 Task: Look for space in Bojnūrd, Iran from 15th June, 2023 to 21st June, 2023 for 5 adults in price range Rs.14000 to Rs.25000. Place can be entire place with 3 bedrooms having 3 beds and 3 bathrooms. Property type can be house, flat, guest house. Booking option can be shelf check-in. Required host language is English.
Action: Mouse moved to (426, 63)
Screenshot: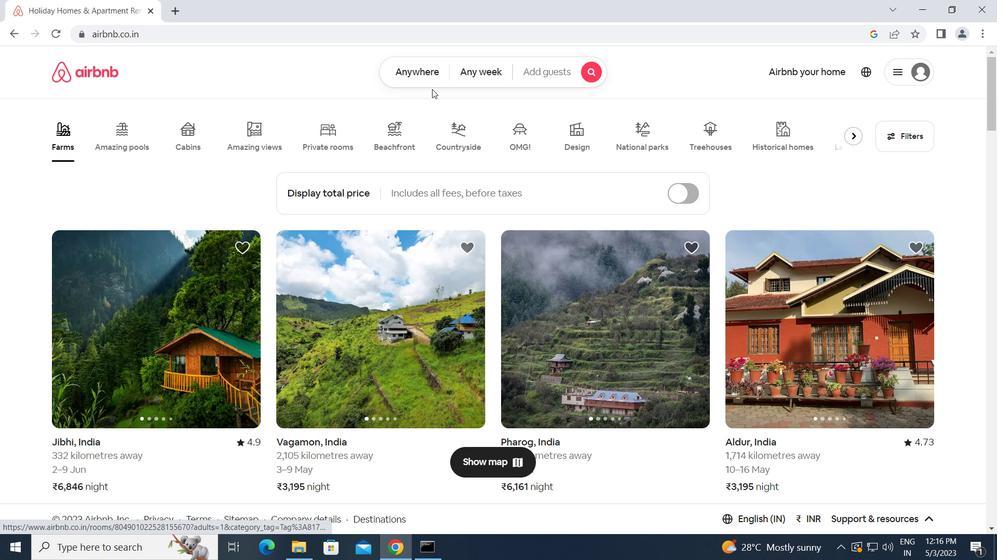 
Action: Mouse pressed left at (426, 63)
Screenshot: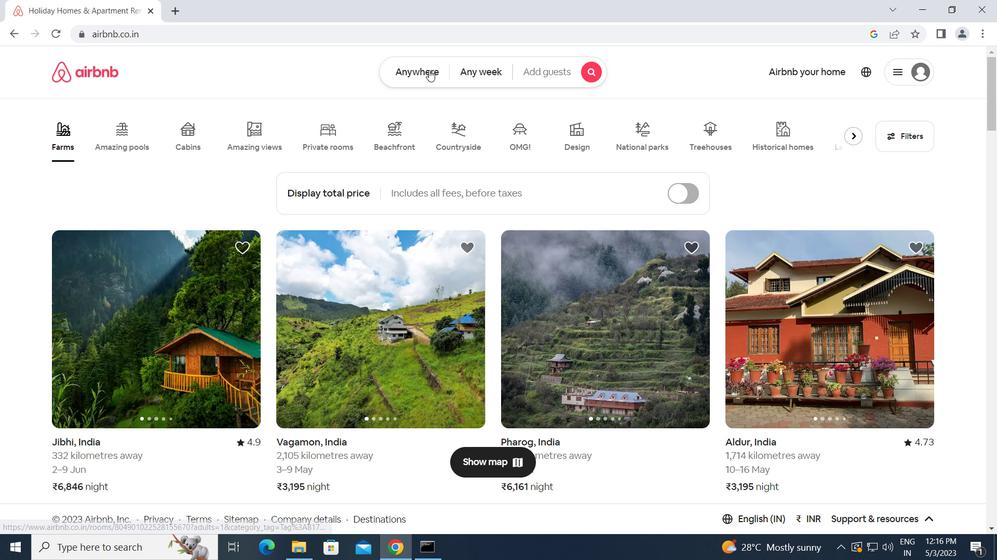 
Action: Mouse moved to (350, 109)
Screenshot: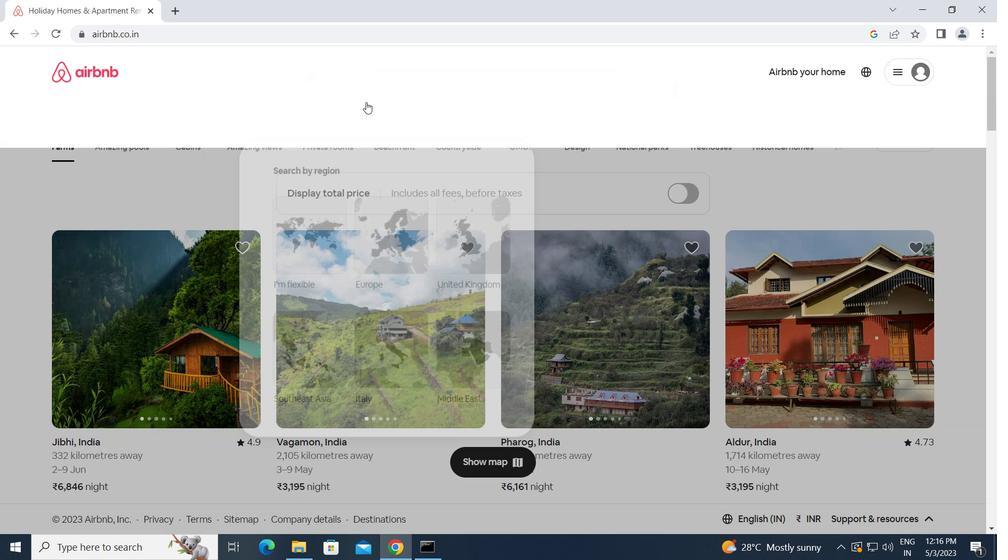 
Action: Mouse pressed left at (350, 109)
Screenshot: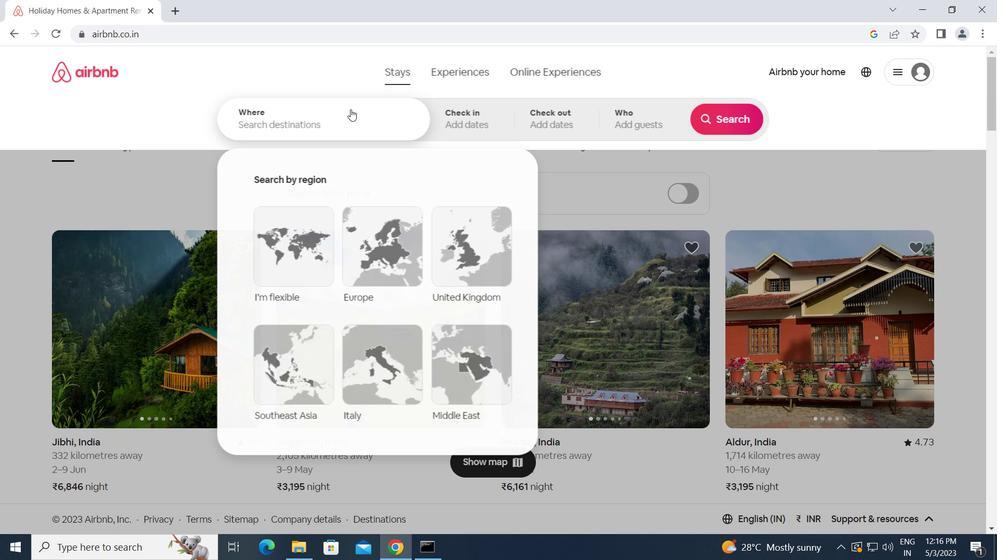 
Action: Key pressed b<Key.caps_lock>ojnurd,<Key.space><Key.caps_lock>i<Key.caps_lock>ran<Key.enter>
Screenshot: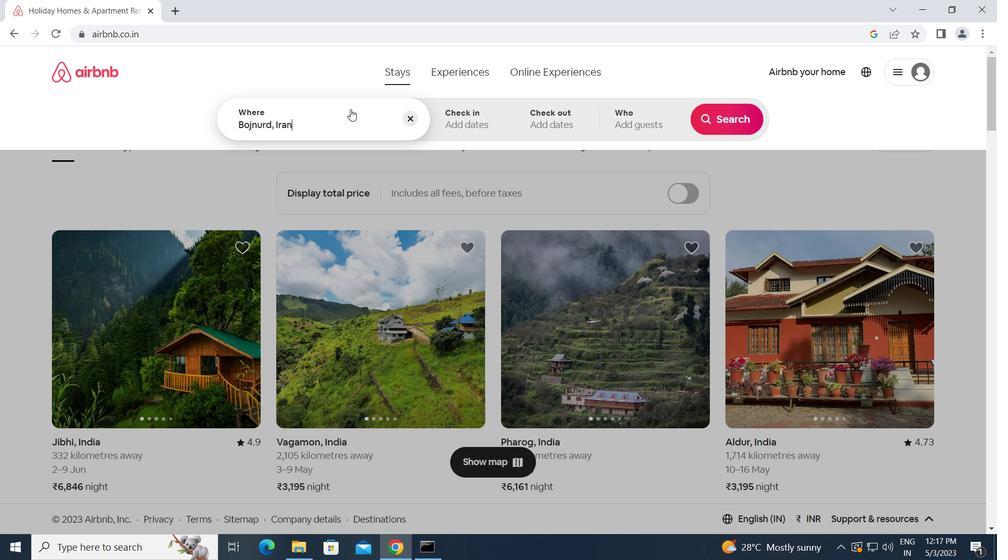 
Action: Mouse moved to (655, 345)
Screenshot: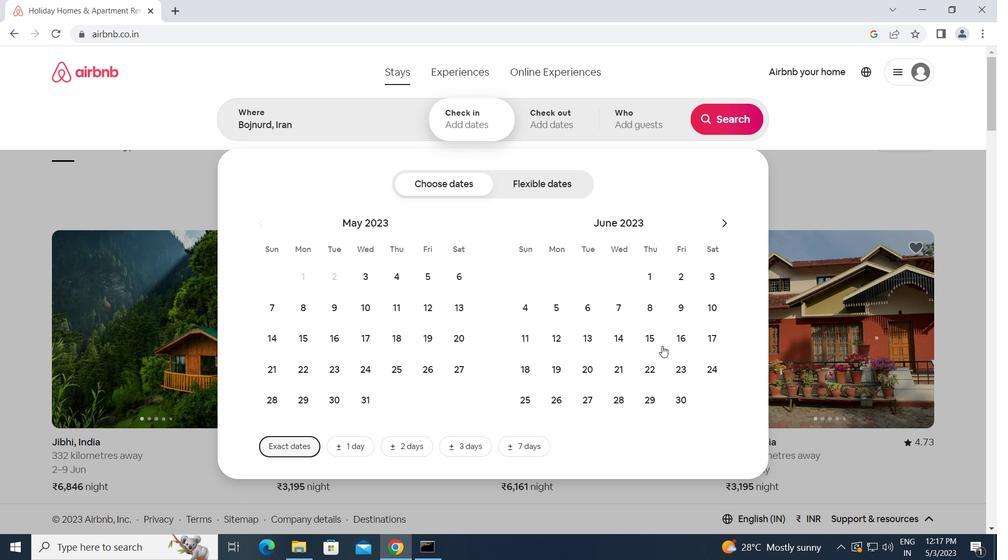 
Action: Mouse pressed left at (655, 345)
Screenshot: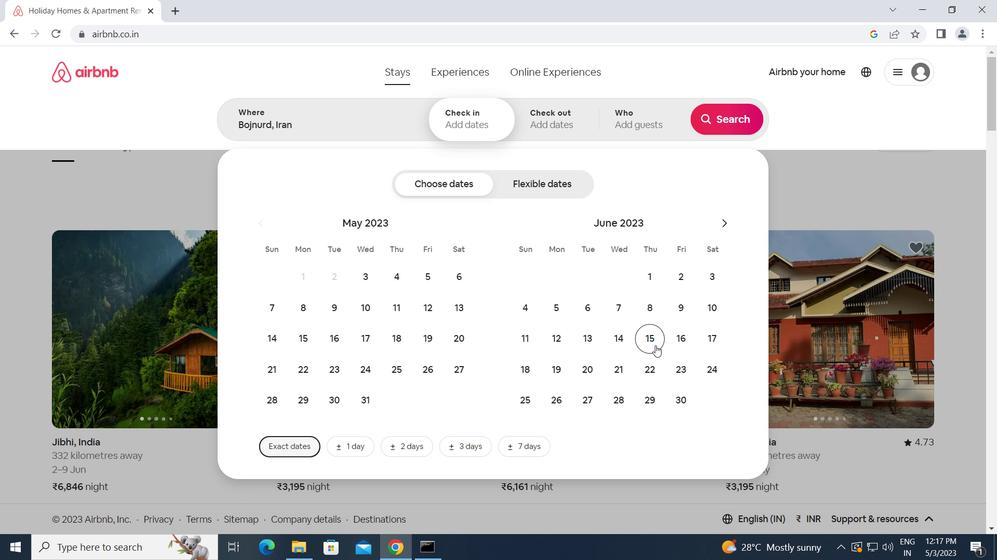 
Action: Mouse moved to (621, 374)
Screenshot: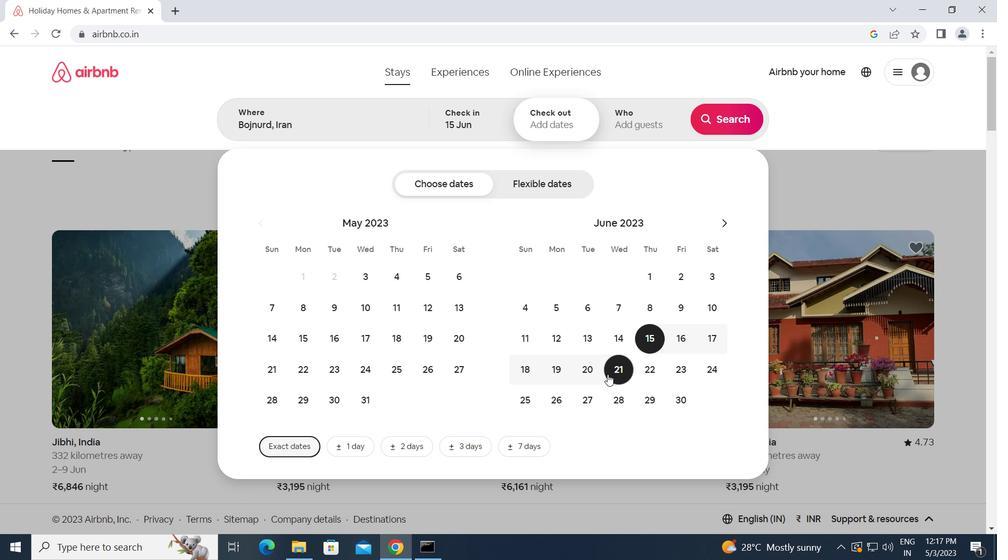 
Action: Mouse pressed left at (621, 374)
Screenshot: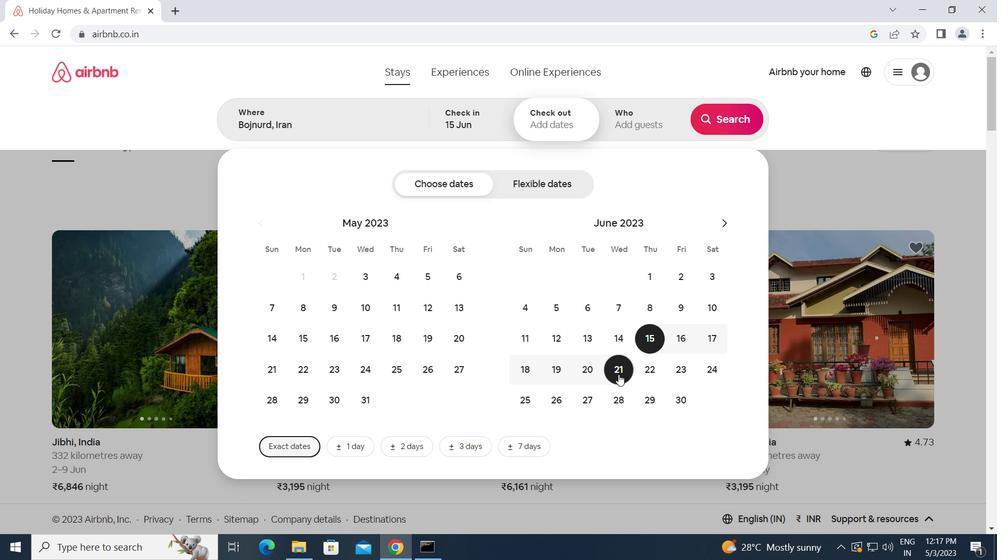 
Action: Mouse moved to (639, 121)
Screenshot: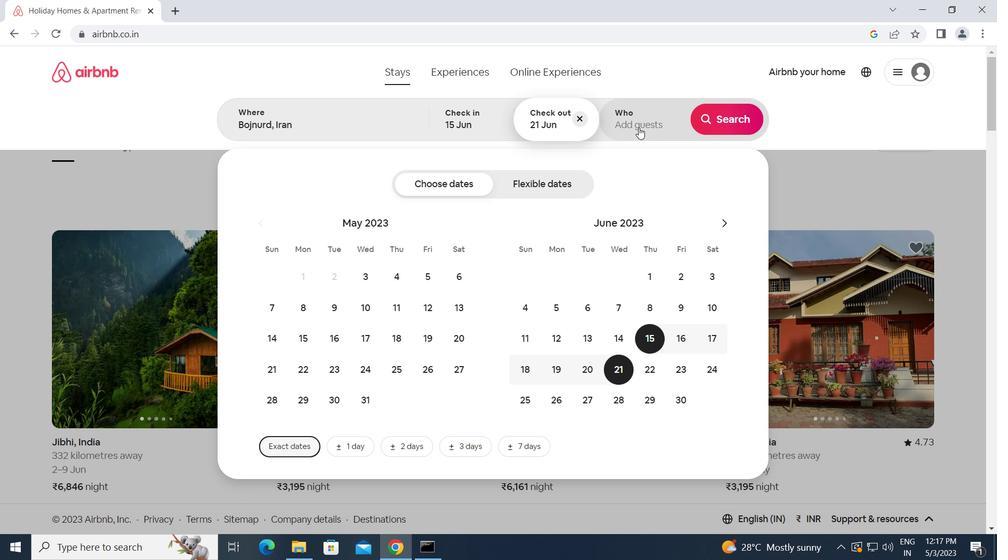 
Action: Mouse pressed left at (639, 121)
Screenshot: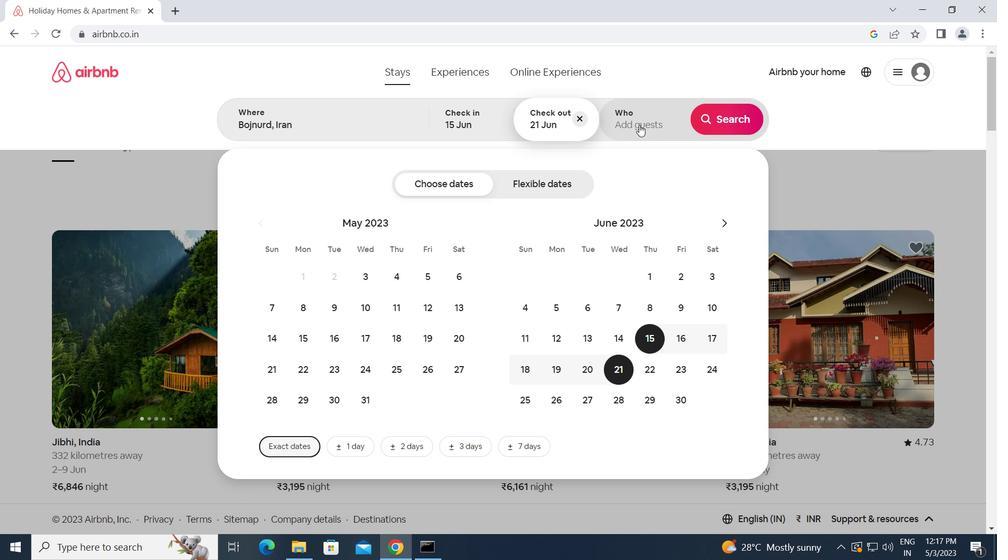 
Action: Mouse moved to (735, 184)
Screenshot: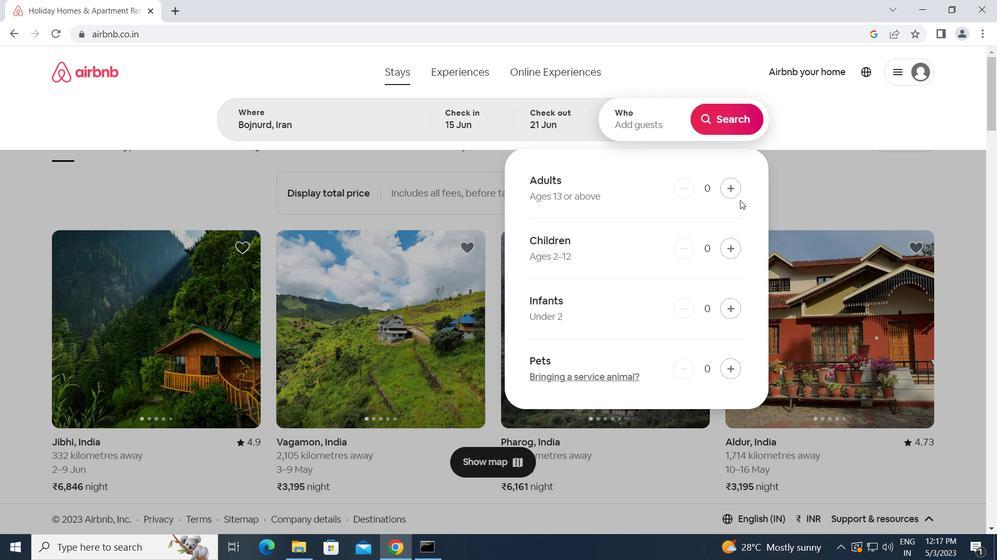 
Action: Mouse pressed left at (735, 184)
Screenshot: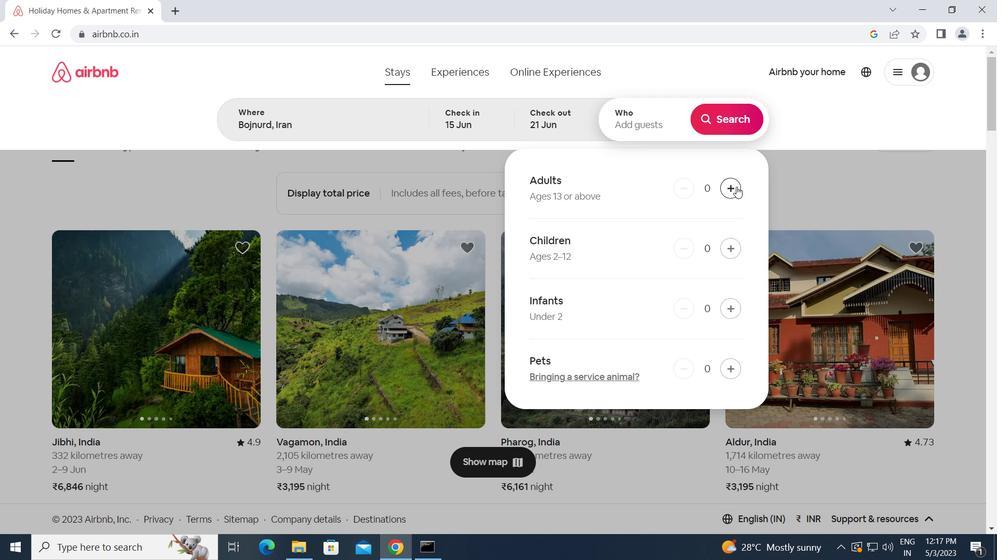 
Action: Mouse pressed left at (735, 184)
Screenshot: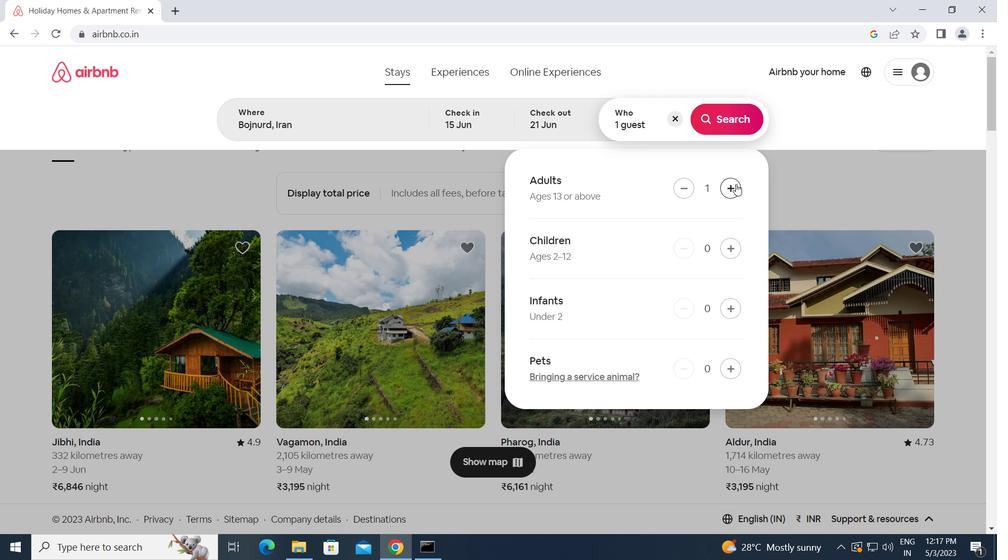 
Action: Mouse pressed left at (735, 184)
Screenshot: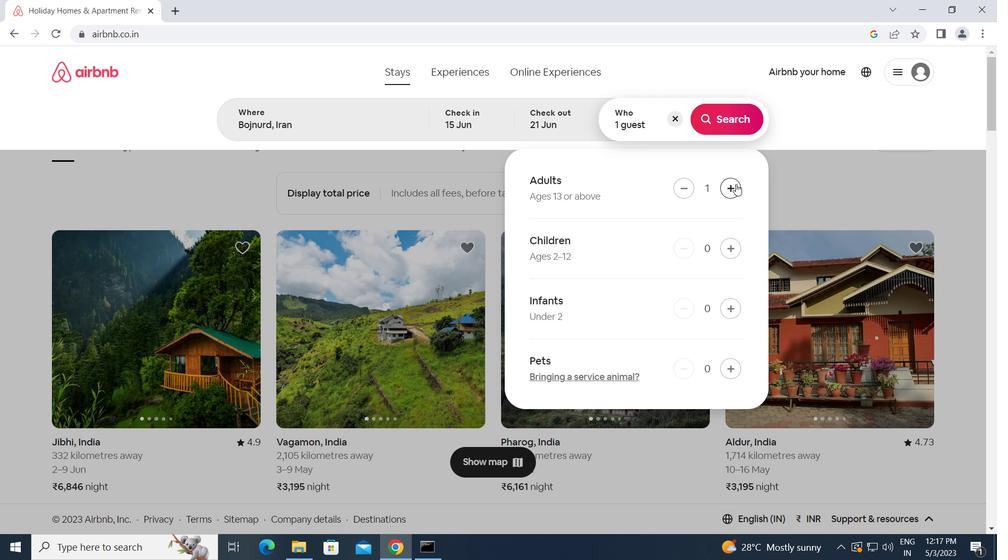 
Action: Mouse pressed left at (735, 184)
Screenshot: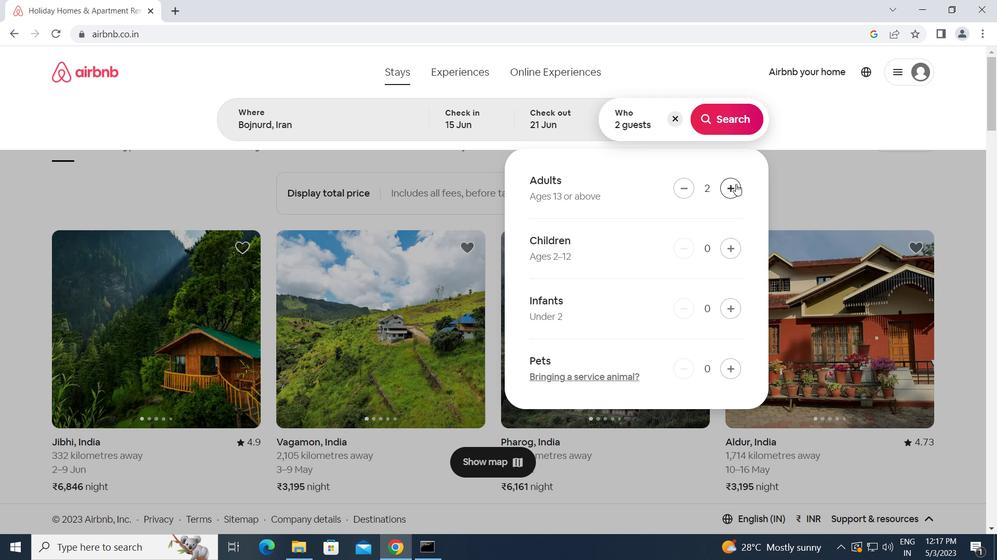 
Action: Mouse pressed left at (735, 184)
Screenshot: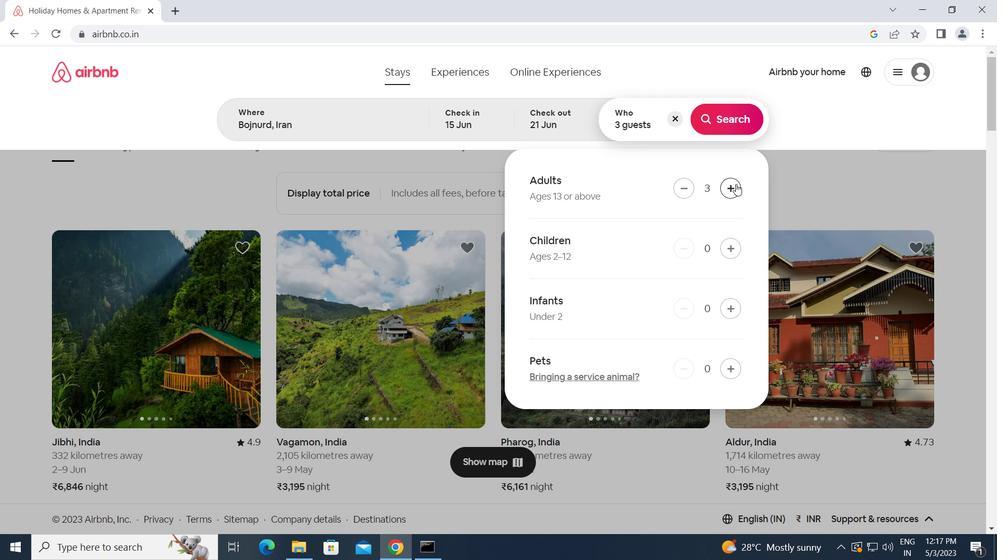 
Action: Mouse moved to (724, 125)
Screenshot: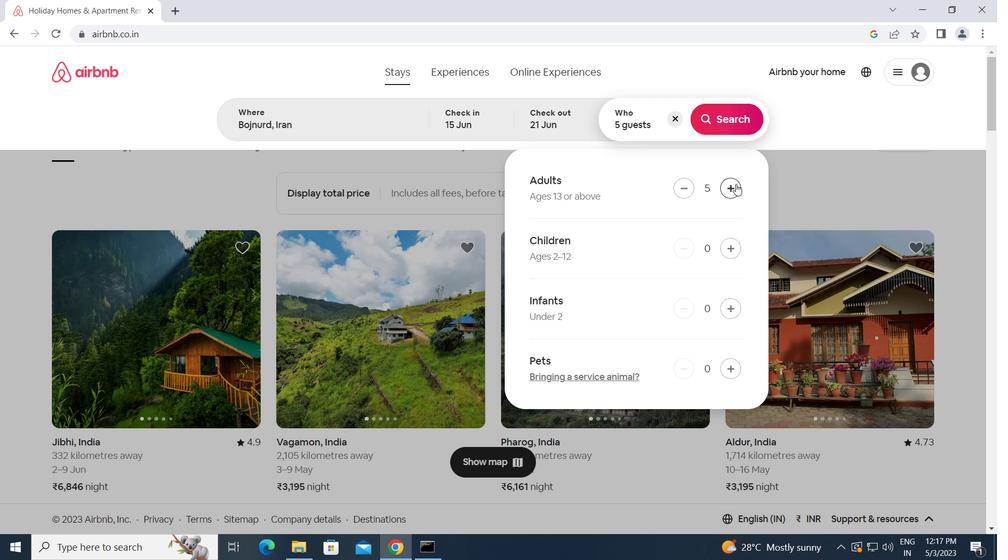 
Action: Mouse pressed left at (724, 125)
Screenshot: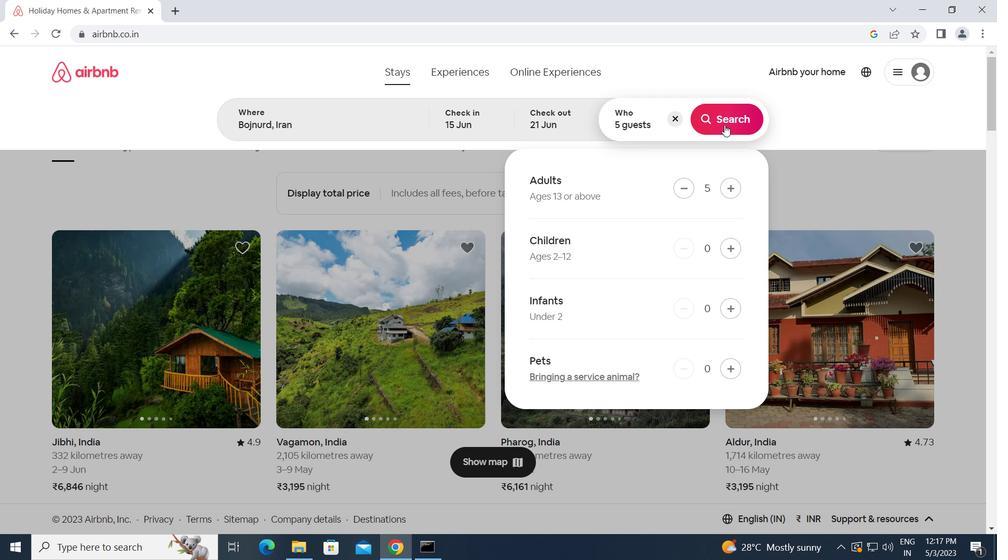
Action: Mouse moved to (948, 115)
Screenshot: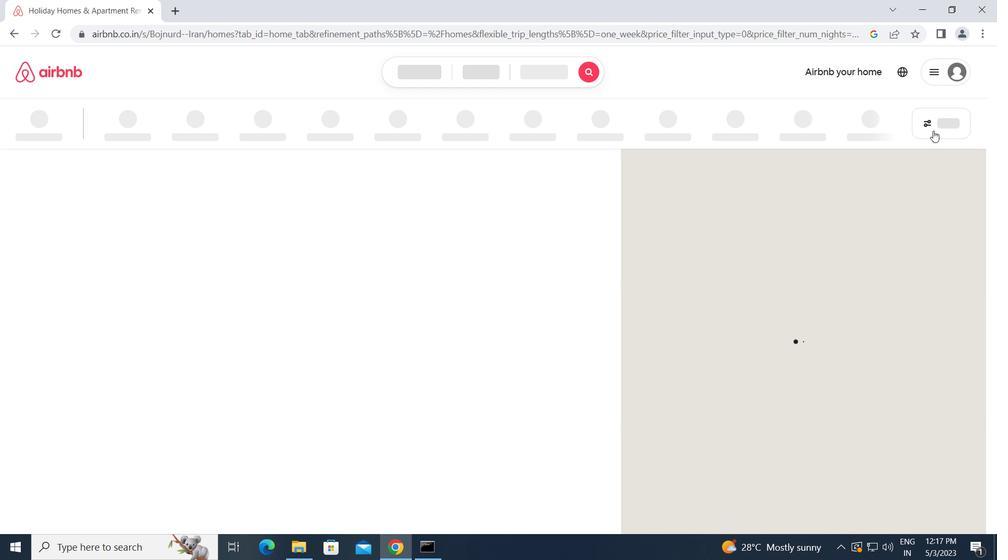 
Action: Mouse pressed left at (948, 115)
Screenshot: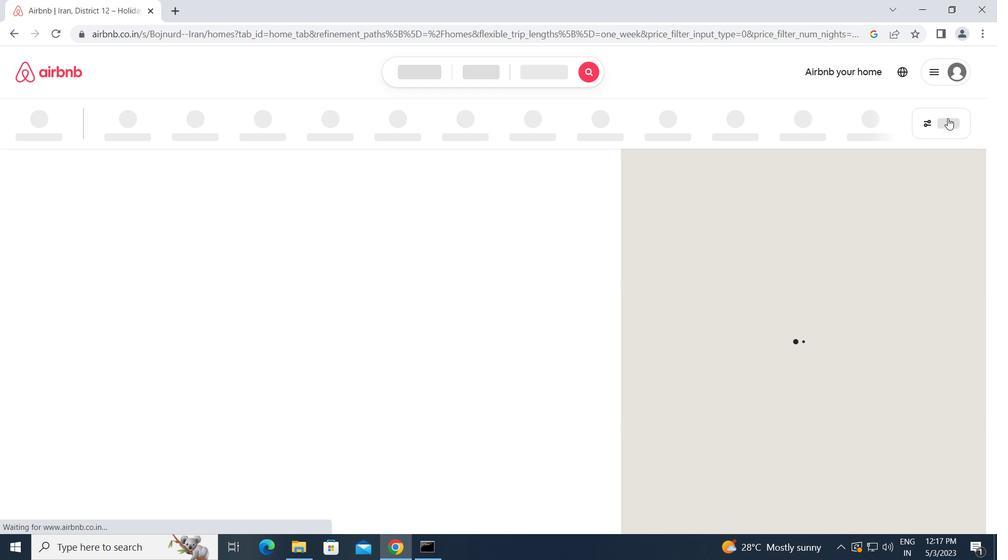 
Action: Mouse moved to (328, 208)
Screenshot: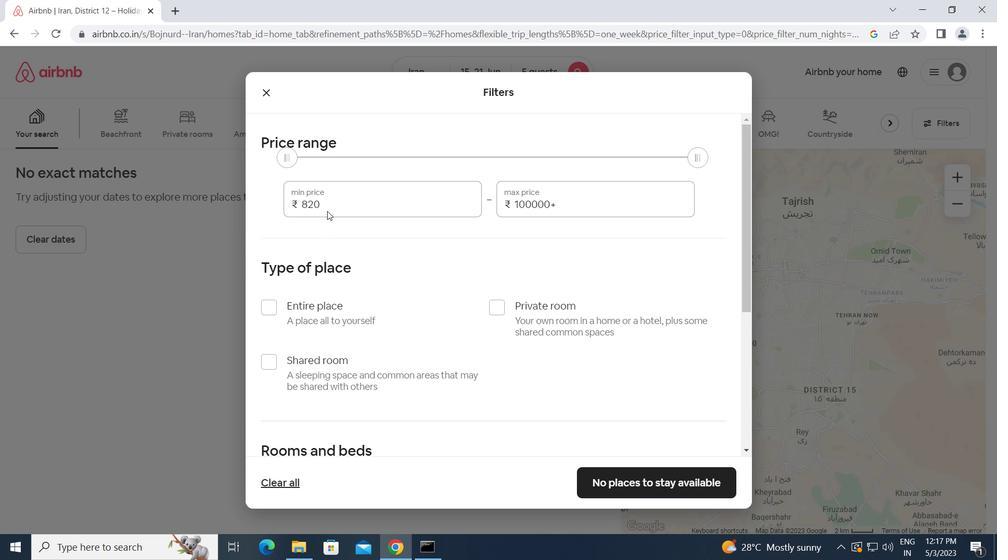 
Action: Mouse pressed left at (328, 208)
Screenshot: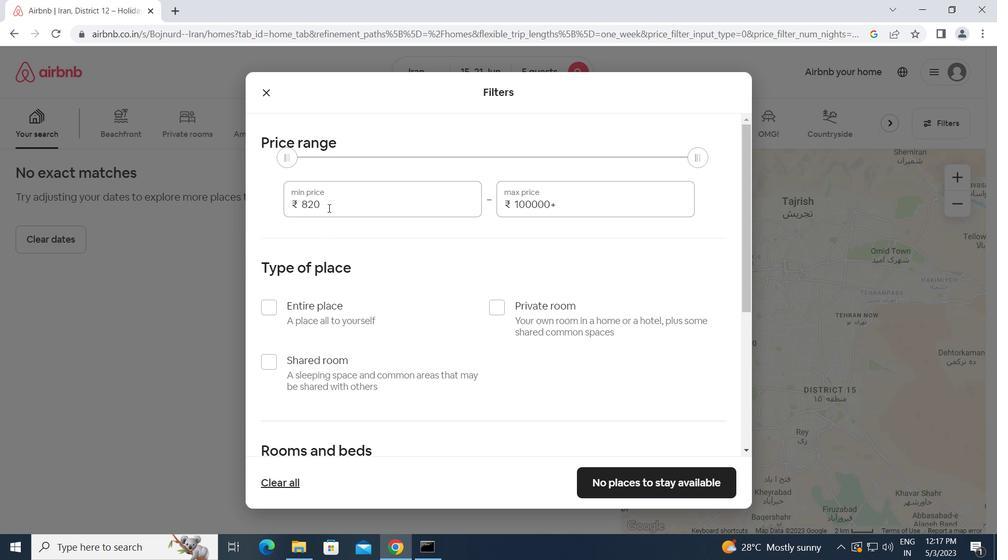
Action: Mouse moved to (258, 206)
Screenshot: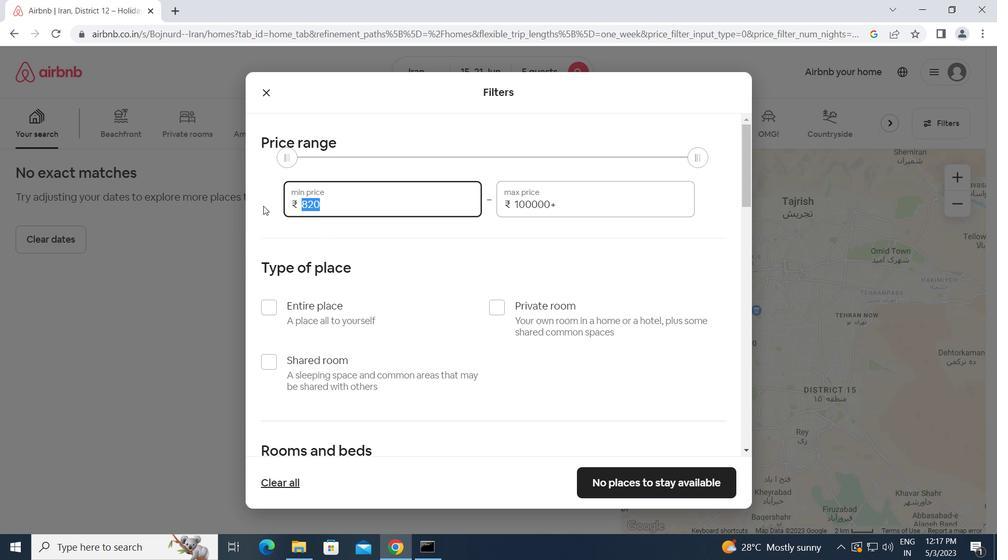 
Action: Key pressed 14000<Key.tab>25000
Screenshot: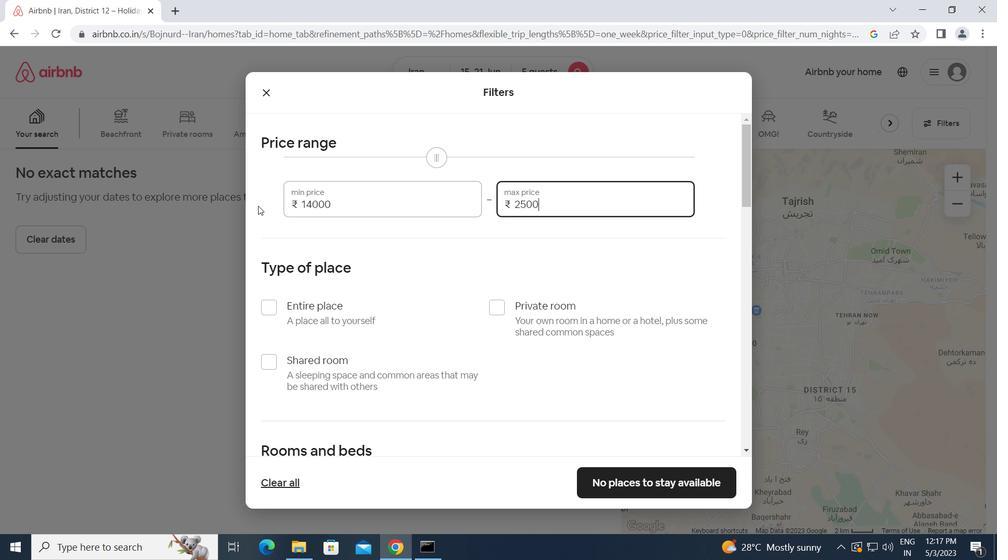 
Action: Mouse moved to (269, 309)
Screenshot: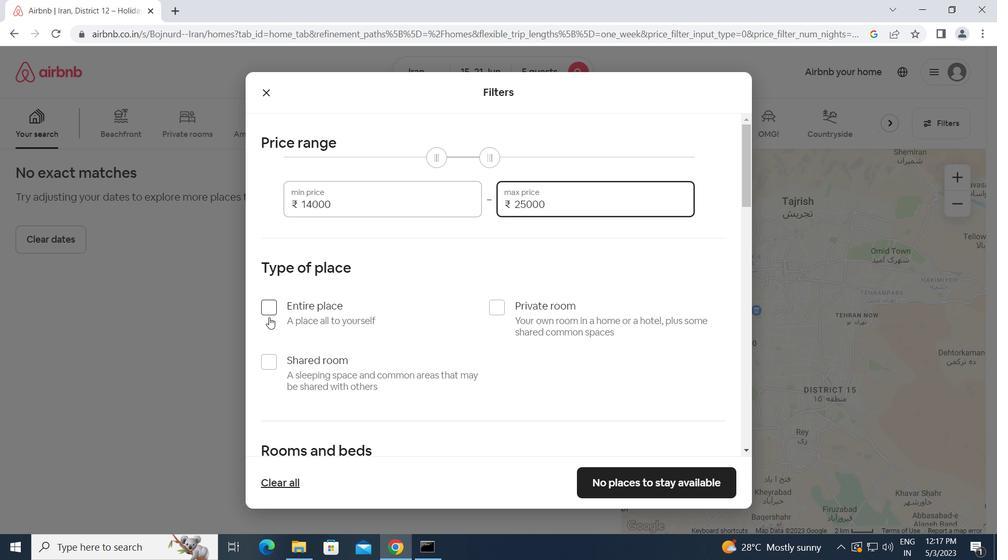 
Action: Mouse pressed left at (269, 309)
Screenshot: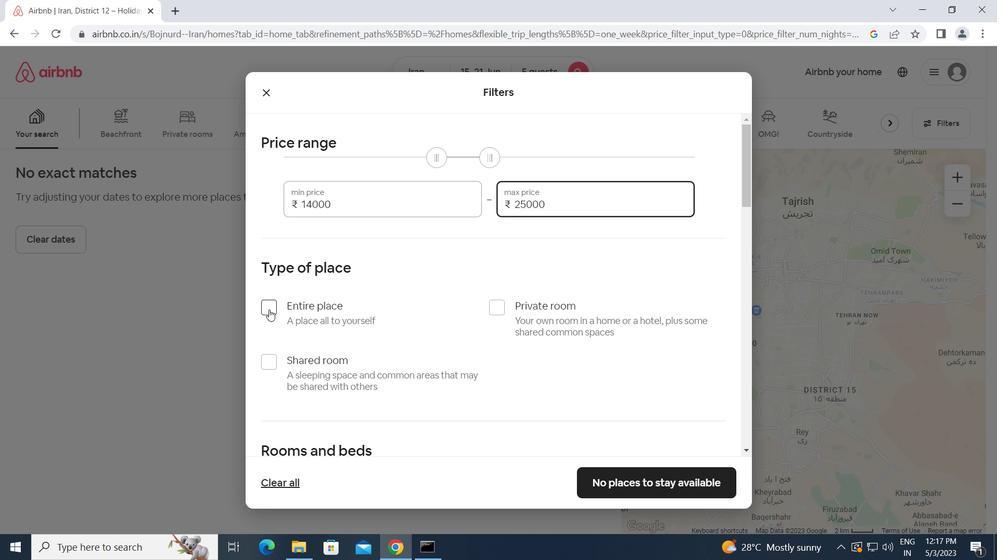 
Action: Mouse moved to (348, 321)
Screenshot: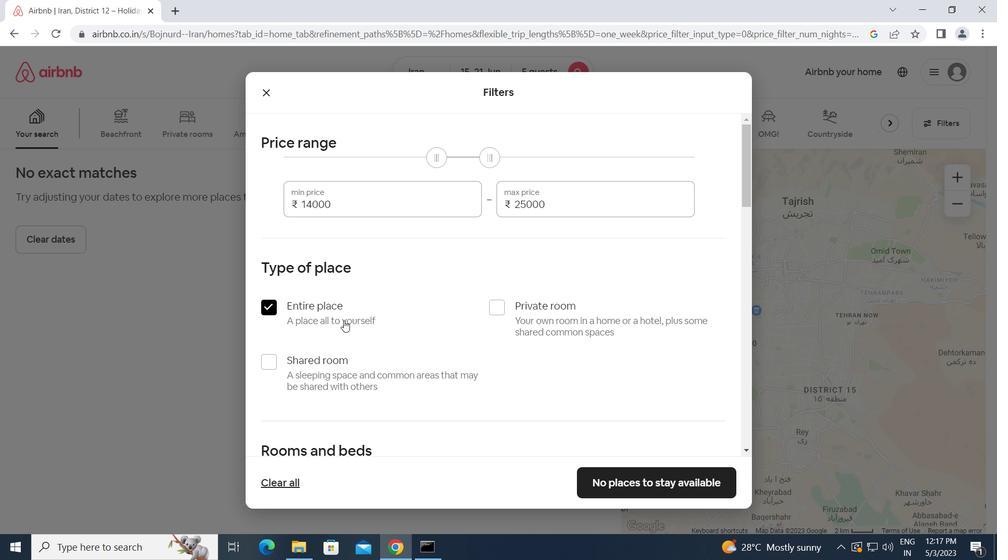 
Action: Mouse scrolled (348, 321) with delta (0, 0)
Screenshot: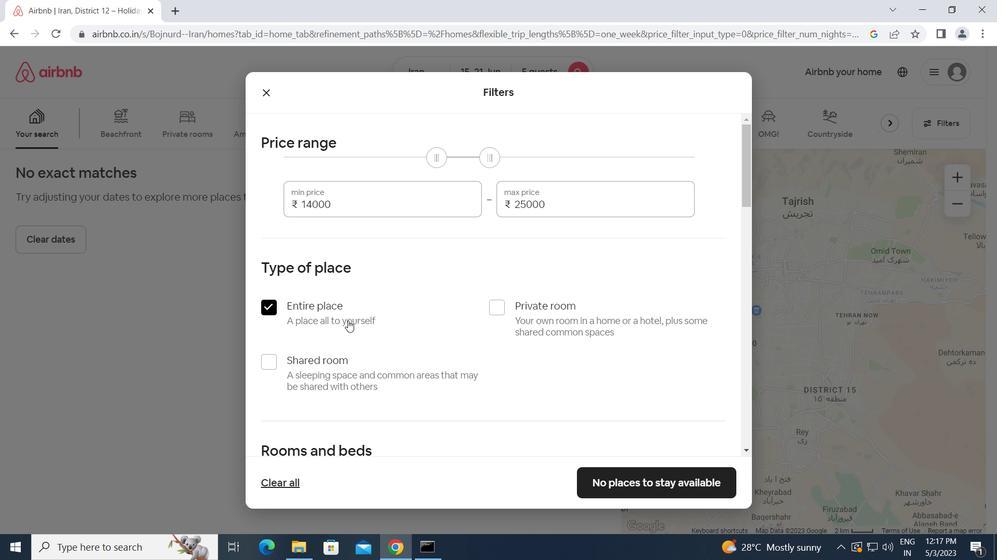 
Action: Mouse scrolled (348, 321) with delta (0, 0)
Screenshot: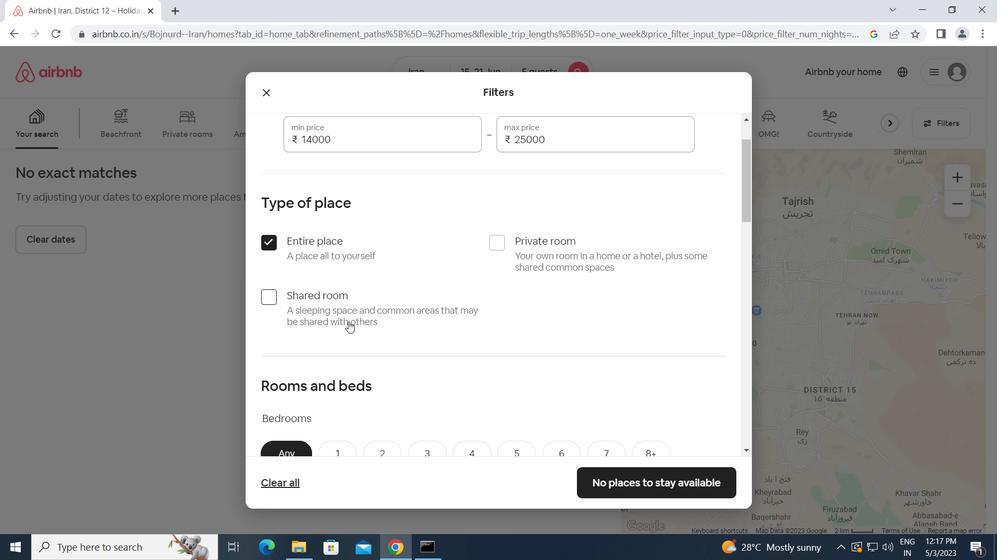 
Action: Mouse scrolled (348, 321) with delta (0, 0)
Screenshot: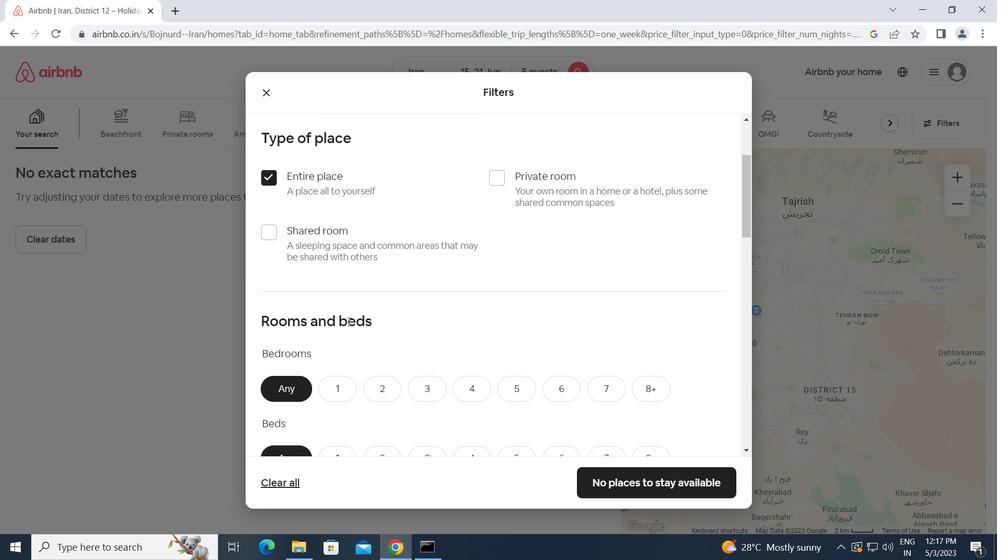 
Action: Mouse moved to (358, 324)
Screenshot: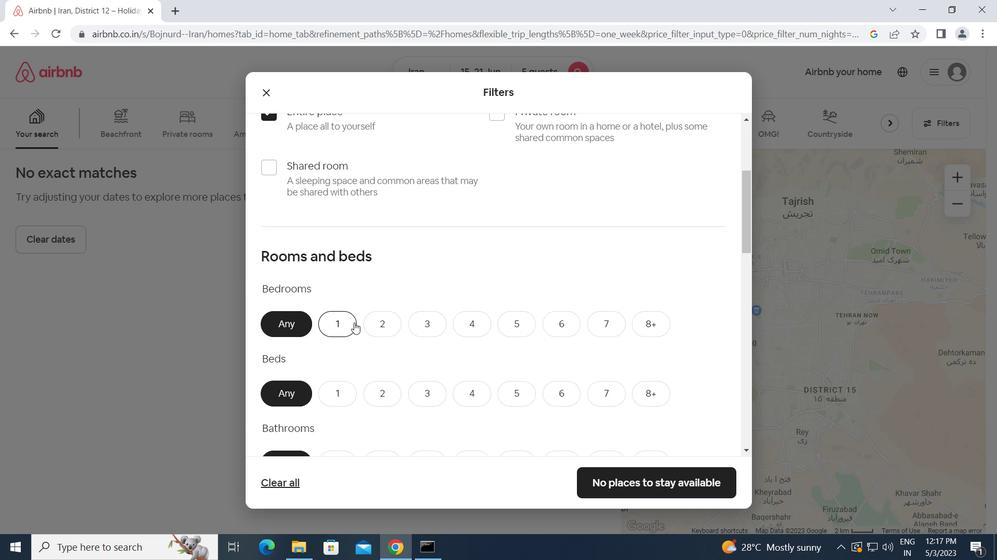 
Action: Mouse scrolled (358, 324) with delta (0, 0)
Screenshot: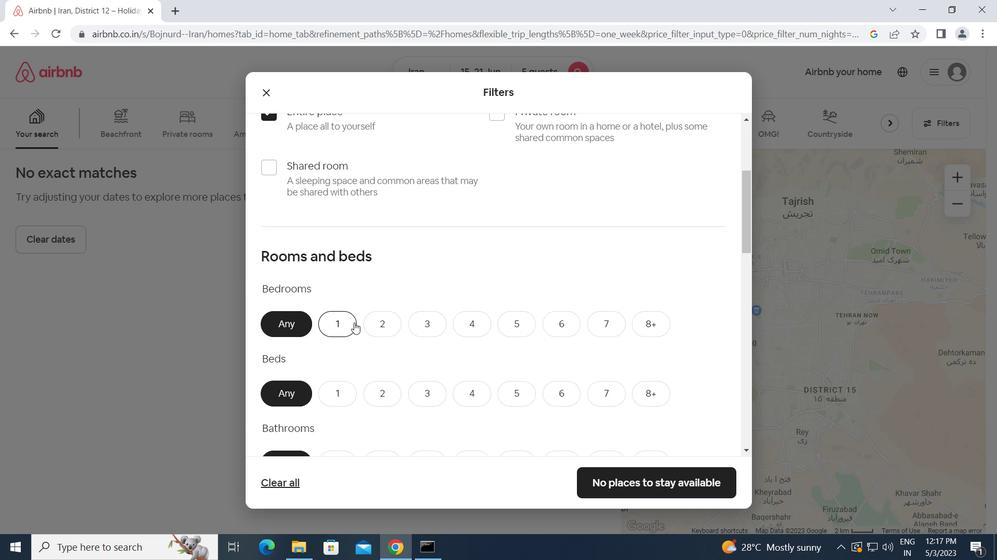
Action: Mouse scrolled (358, 323) with delta (0, 0)
Screenshot: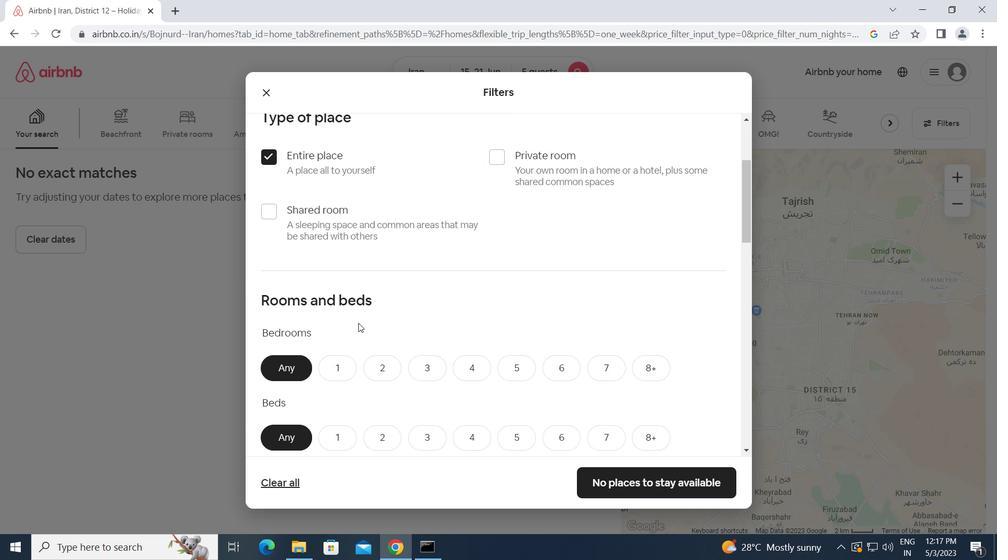 
Action: Mouse scrolled (358, 323) with delta (0, 0)
Screenshot: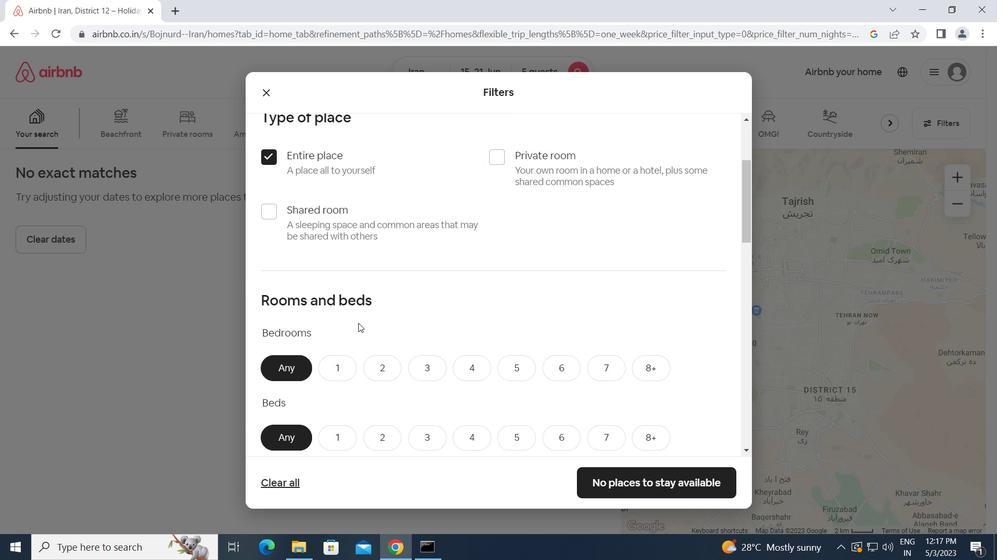 
Action: Mouse moved to (428, 270)
Screenshot: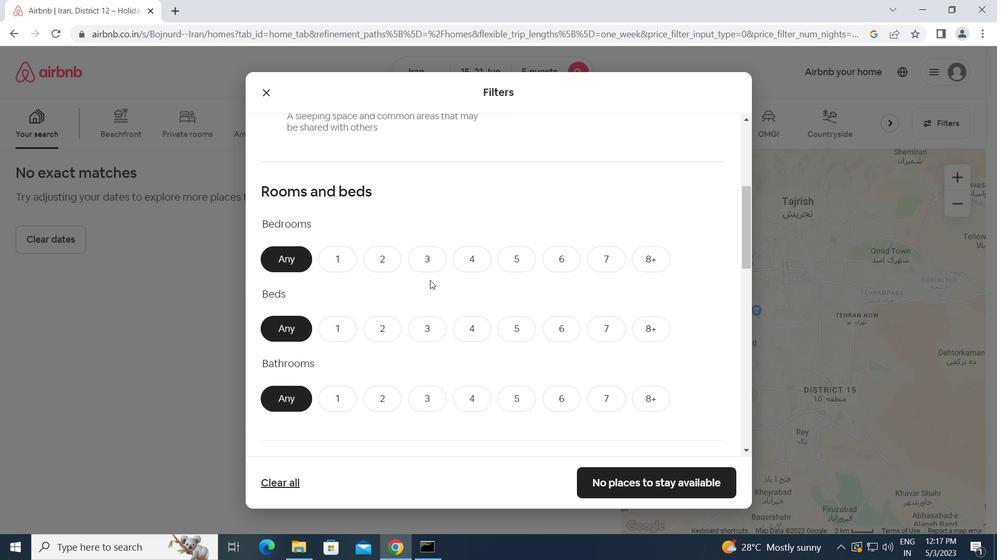 
Action: Mouse pressed left at (428, 270)
Screenshot: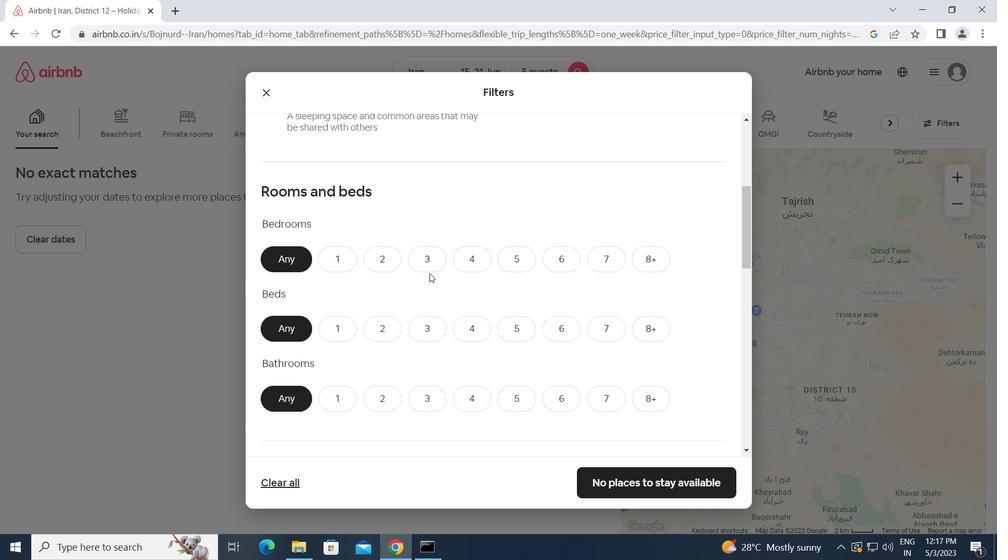 
Action: Mouse moved to (432, 328)
Screenshot: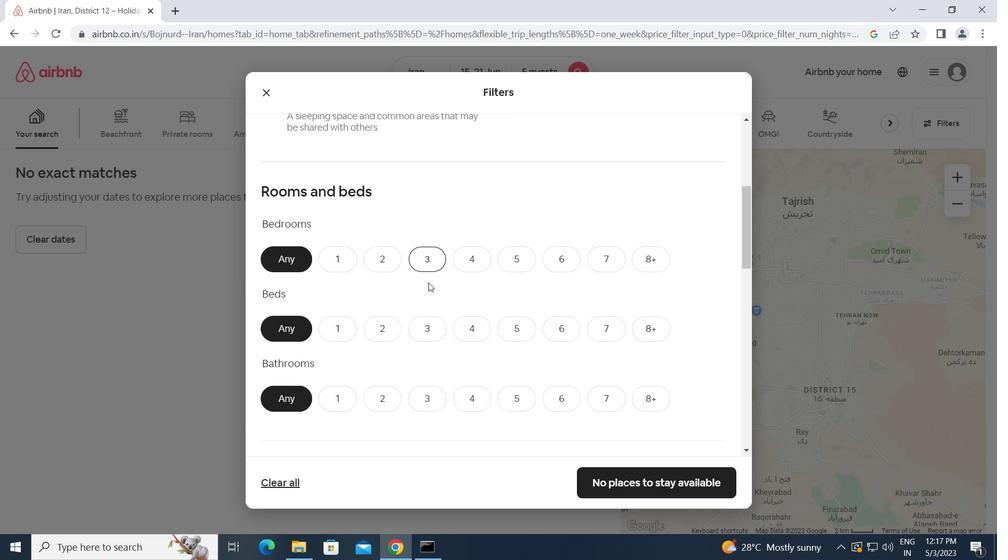 
Action: Mouse pressed left at (432, 328)
Screenshot: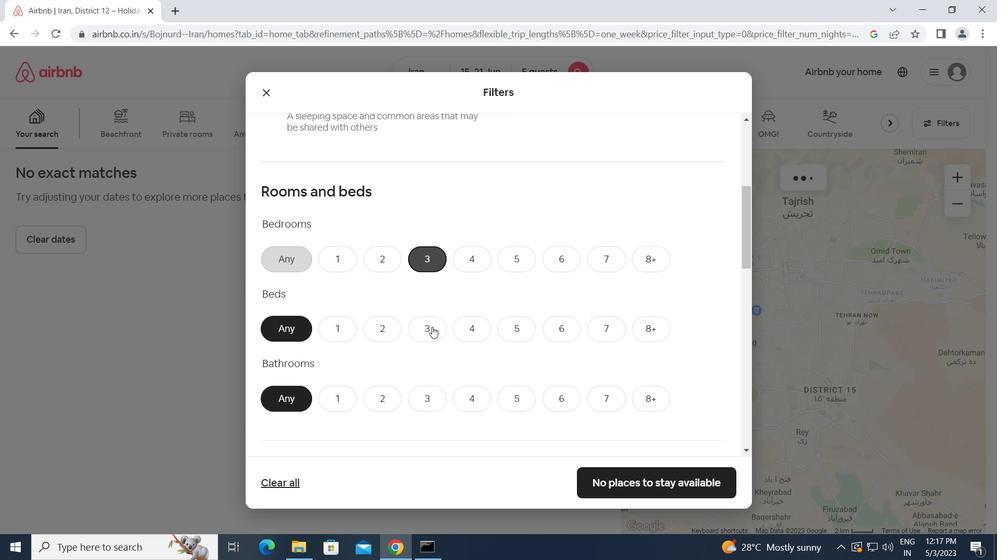 
Action: Mouse moved to (425, 394)
Screenshot: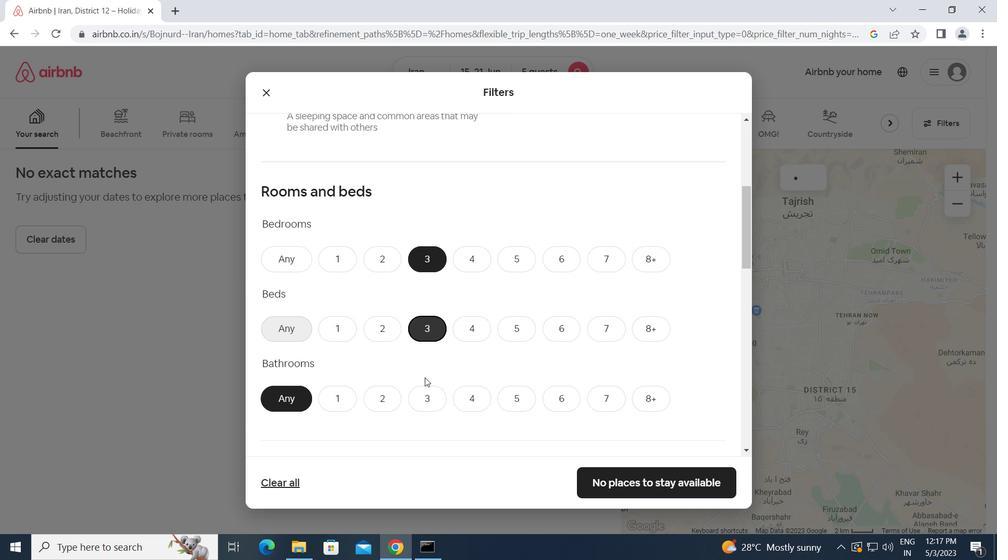 
Action: Mouse pressed left at (425, 394)
Screenshot: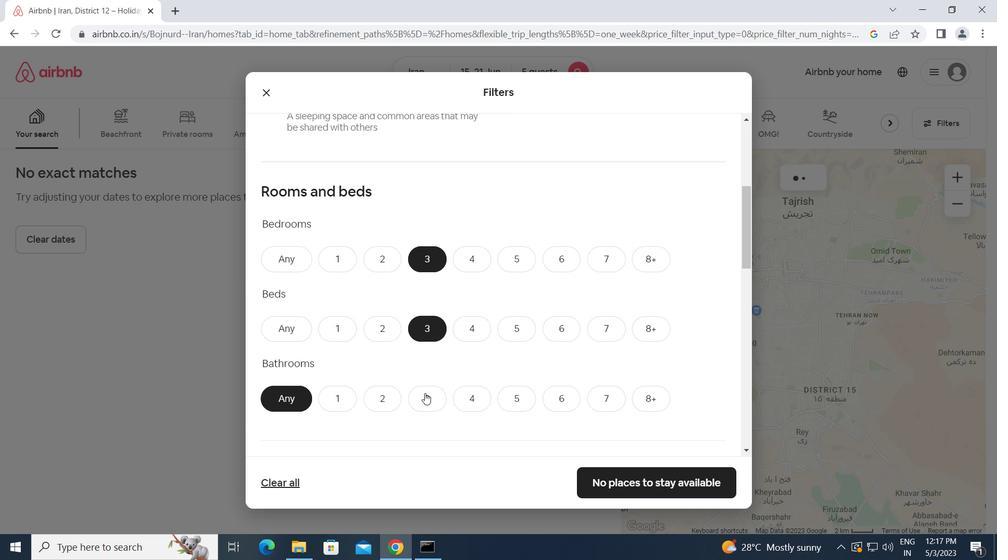 
Action: Mouse moved to (427, 407)
Screenshot: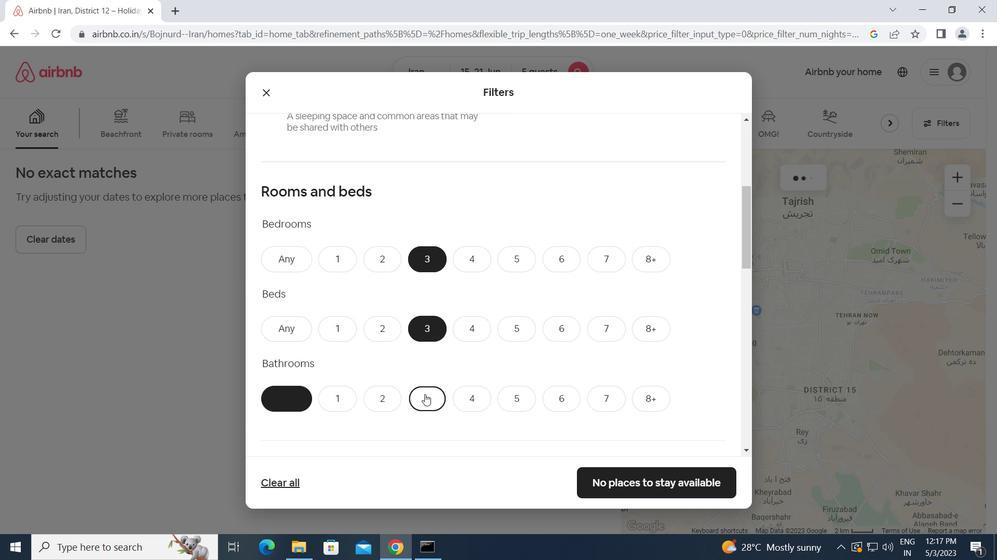 
Action: Mouse scrolled (427, 407) with delta (0, 0)
Screenshot: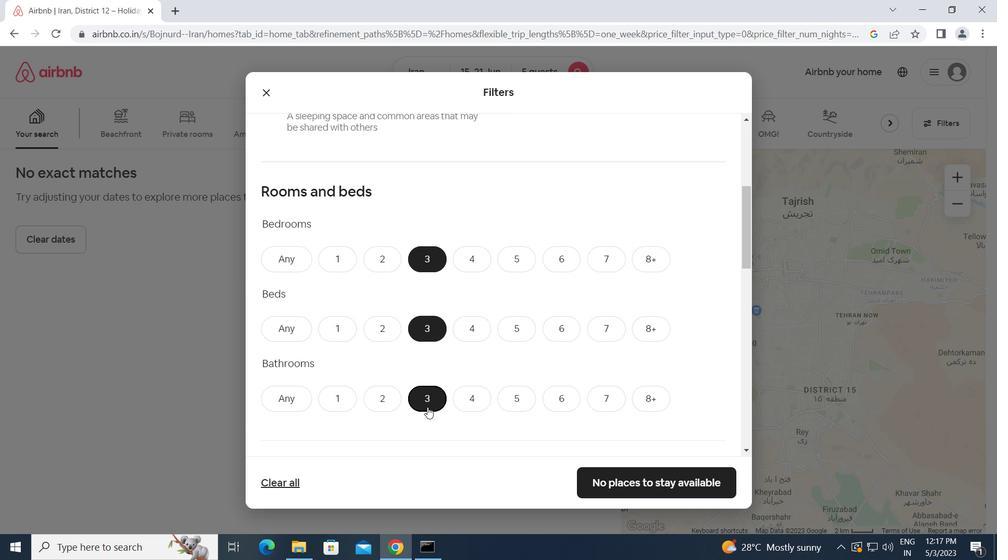 
Action: Mouse moved to (427, 408)
Screenshot: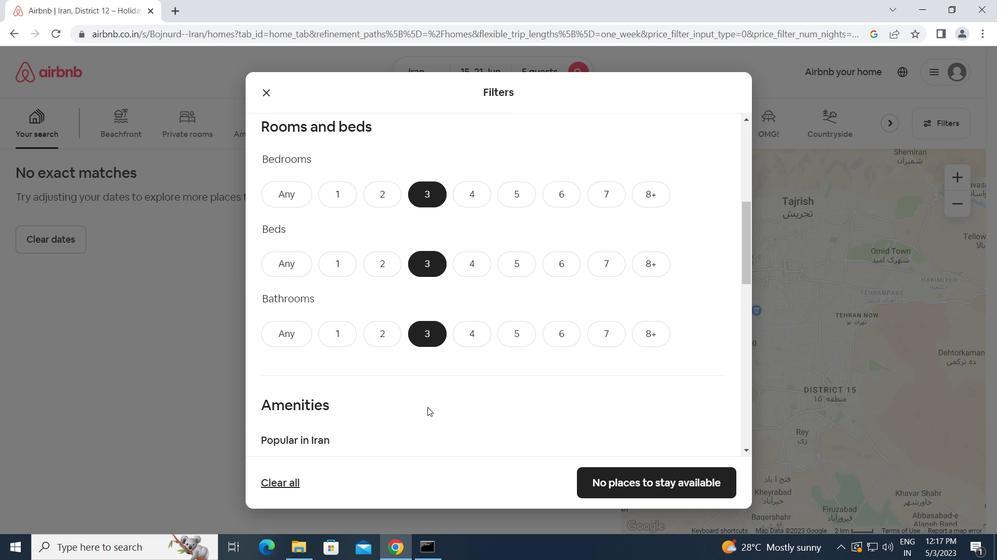 
Action: Mouse scrolled (427, 407) with delta (0, 0)
Screenshot: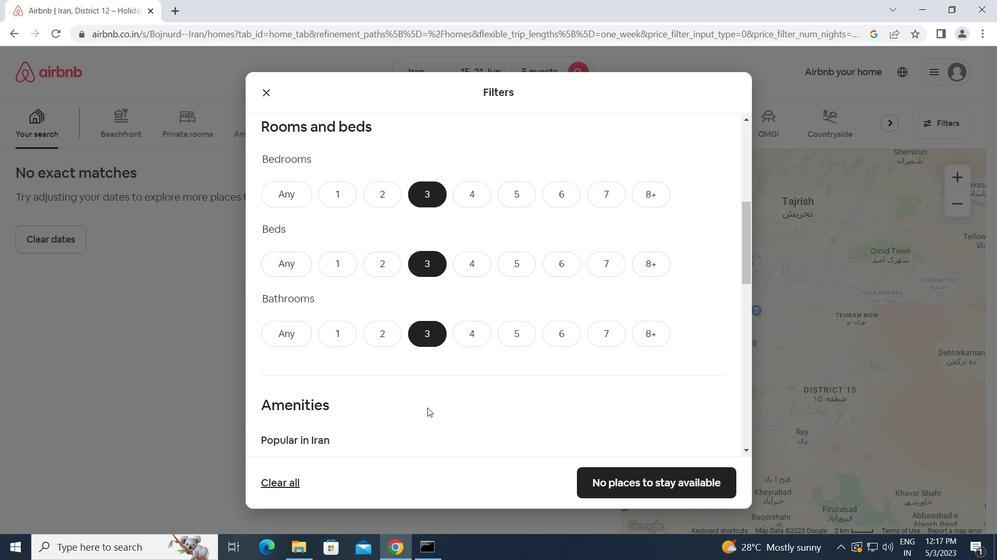 
Action: Mouse scrolled (427, 407) with delta (0, 0)
Screenshot: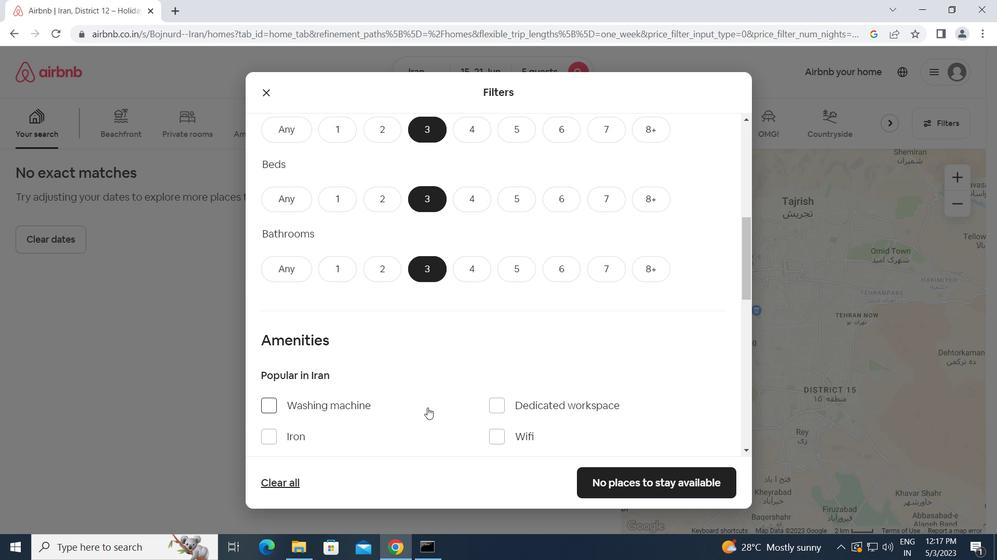 
Action: Mouse scrolled (427, 407) with delta (0, 0)
Screenshot: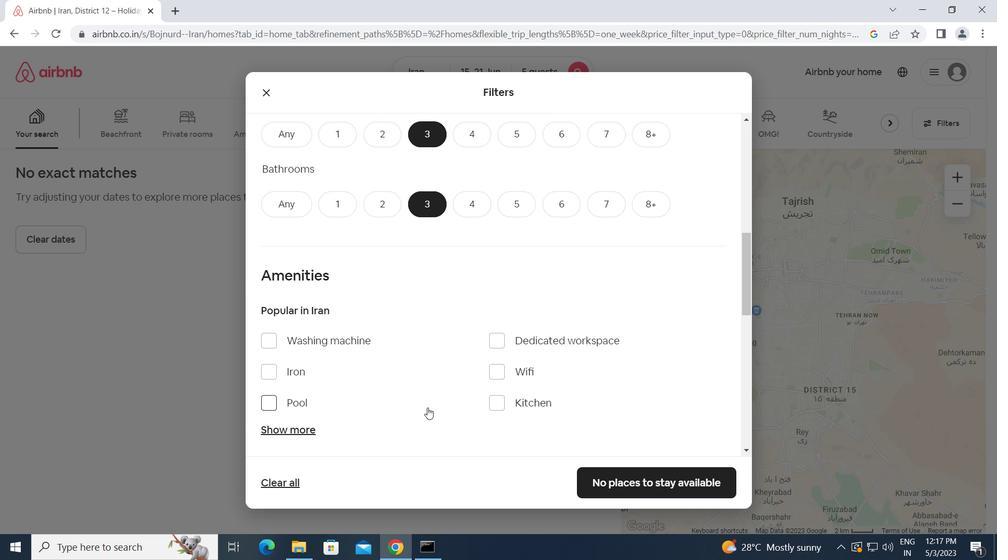 
Action: Mouse scrolled (427, 407) with delta (0, 0)
Screenshot: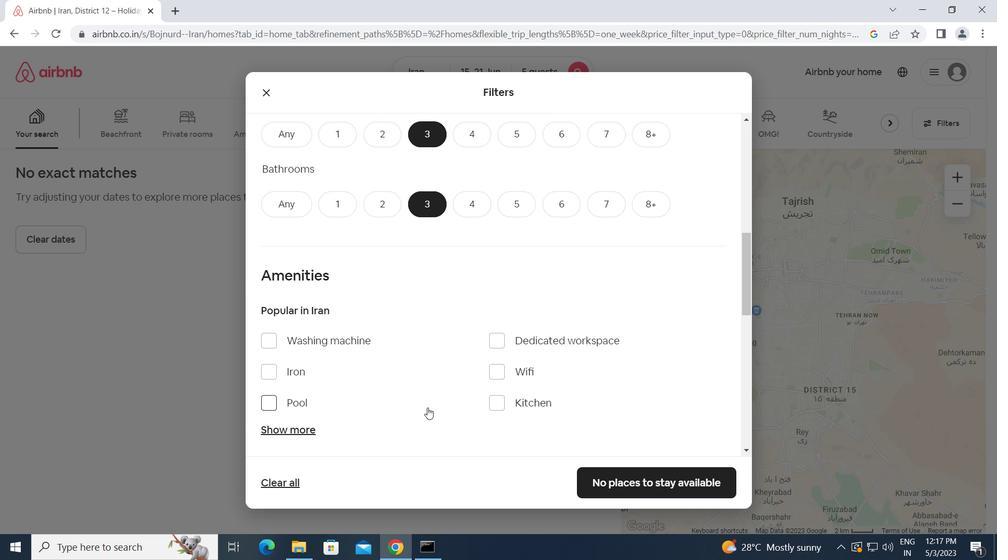 
Action: Mouse scrolled (427, 407) with delta (0, 0)
Screenshot: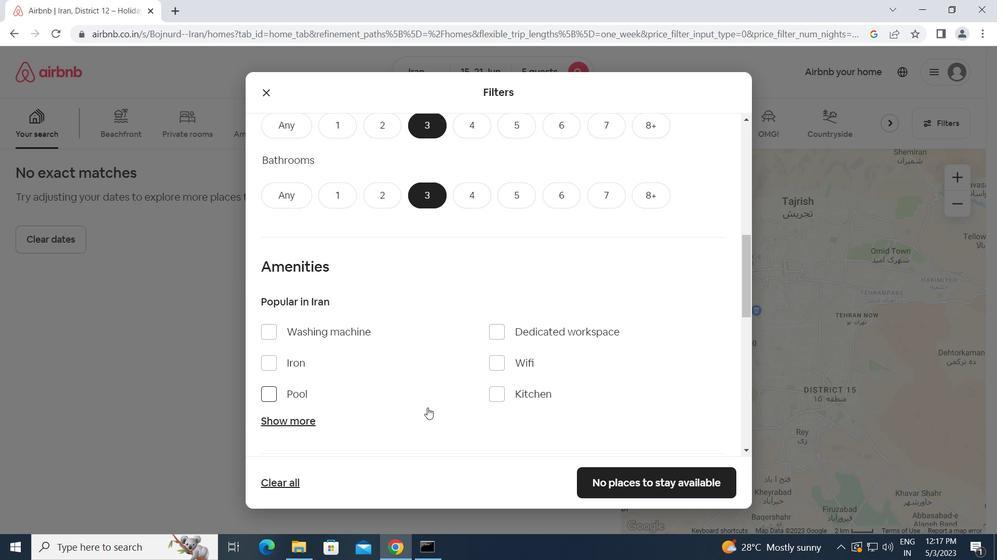 
Action: Mouse moved to (693, 382)
Screenshot: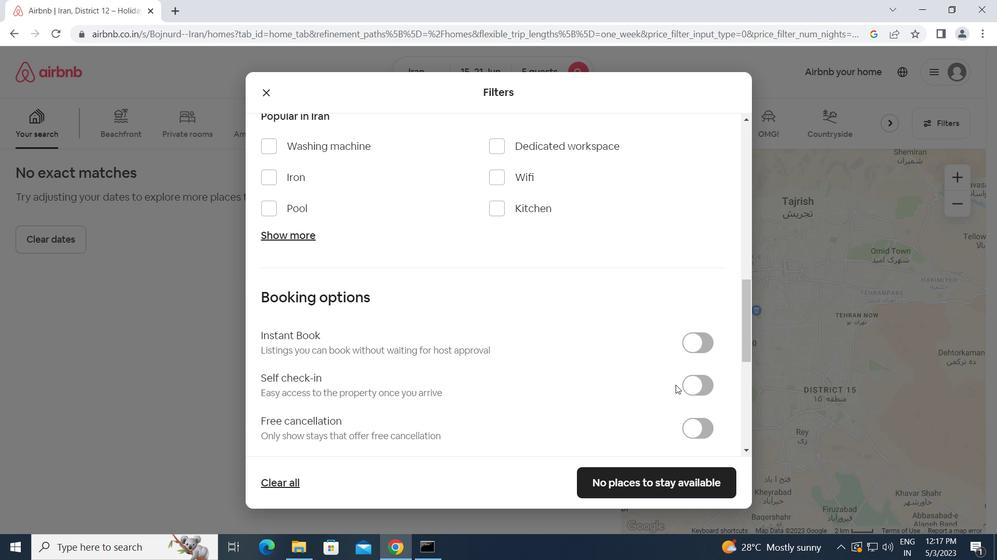 
Action: Mouse pressed left at (693, 382)
Screenshot: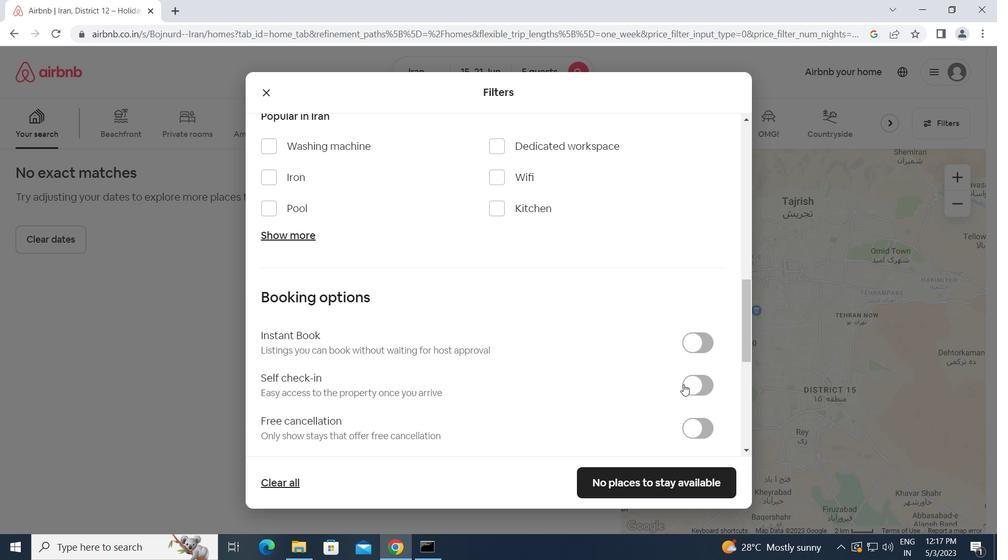 
Action: Mouse moved to (571, 398)
Screenshot: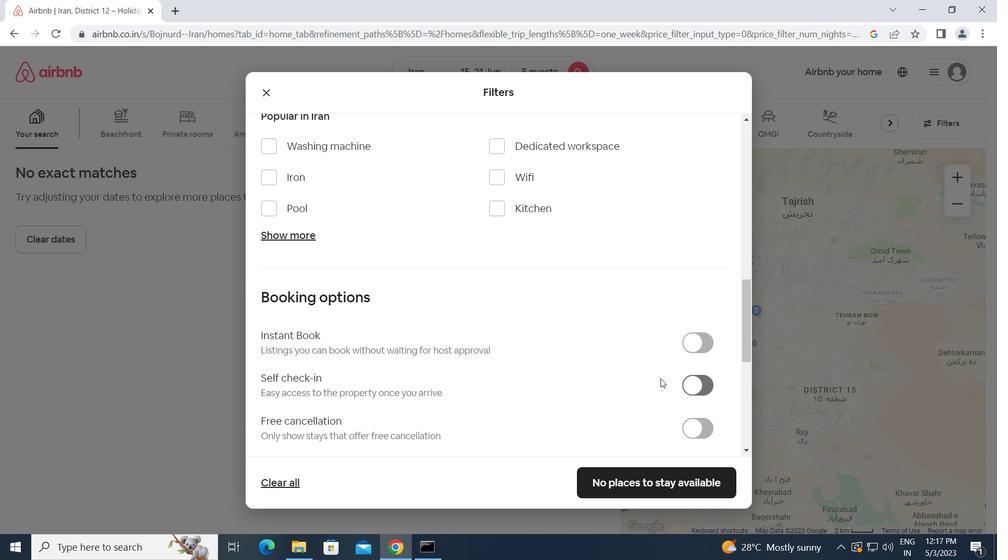 
Action: Mouse scrolled (571, 397) with delta (0, 0)
Screenshot: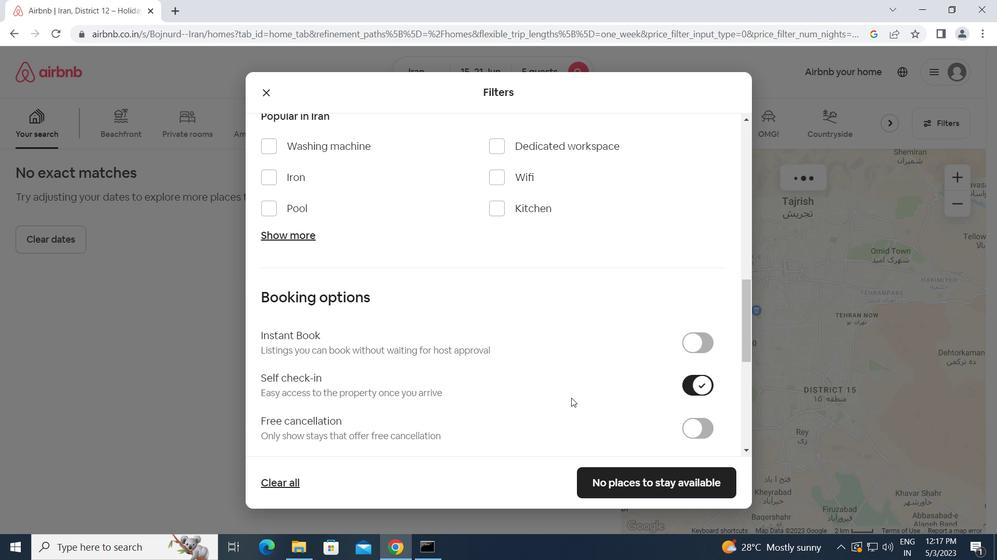 
Action: Mouse scrolled (571, 397) with delta (0, 0)
Screenshot: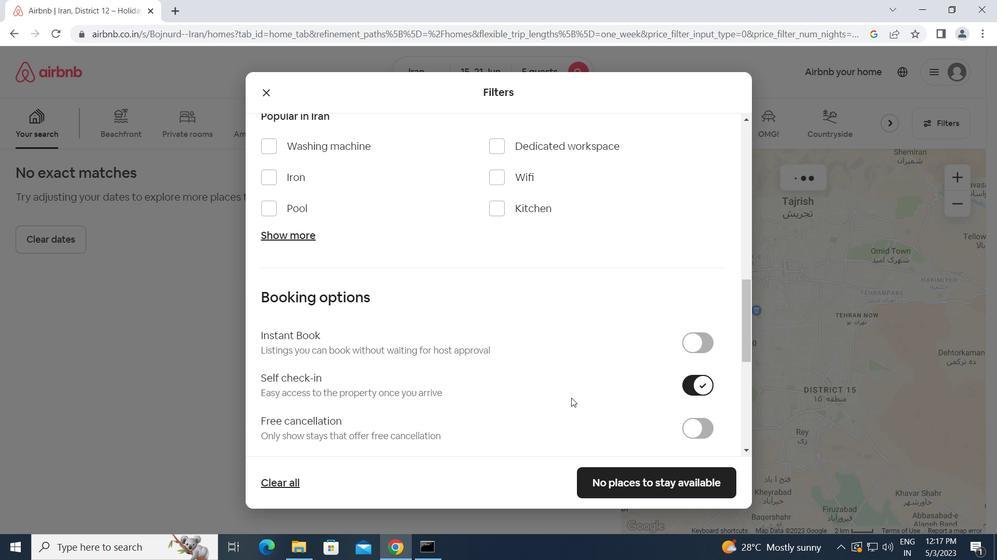 
Action: Mouse scrolled (571, 397) with delta (0, 0)
Screenshot: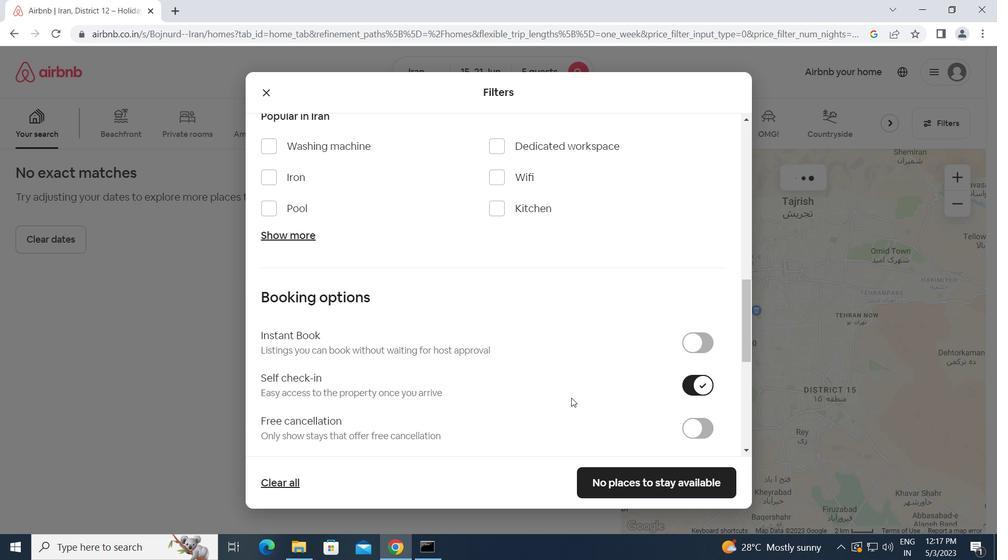 
Action: Mouse scrolled (571, 397) with delta (0, 0)
Screenshot: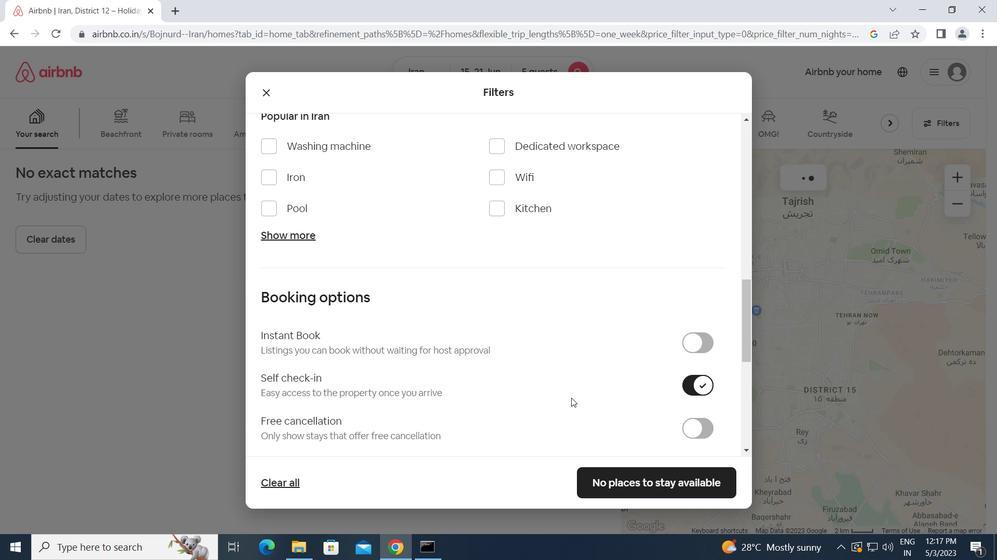 
Action: Mouse scrolled (571, 397) with delta (0, 0)
Screenshot: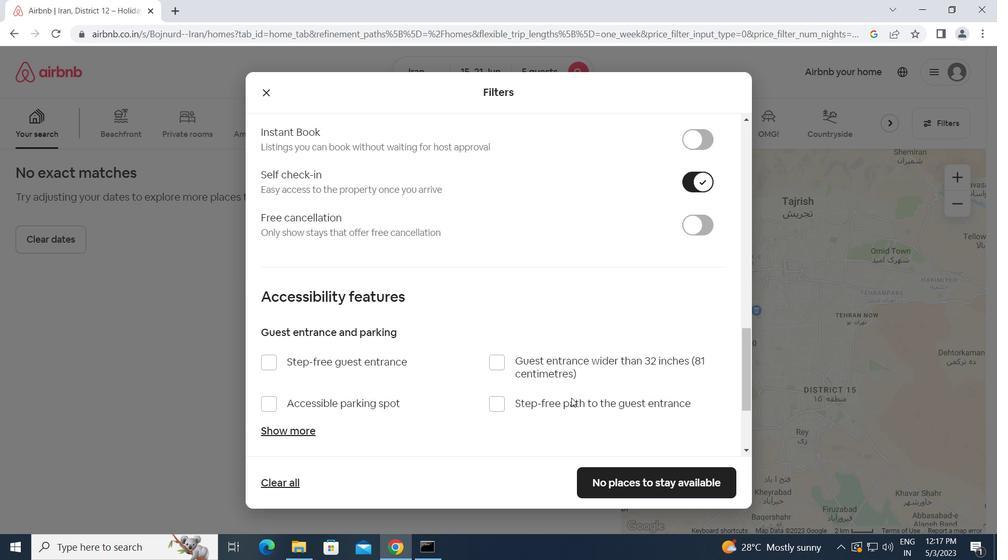 
Action: Mouse scrolled (571, 397) with delta (0, 0)
Screenshot: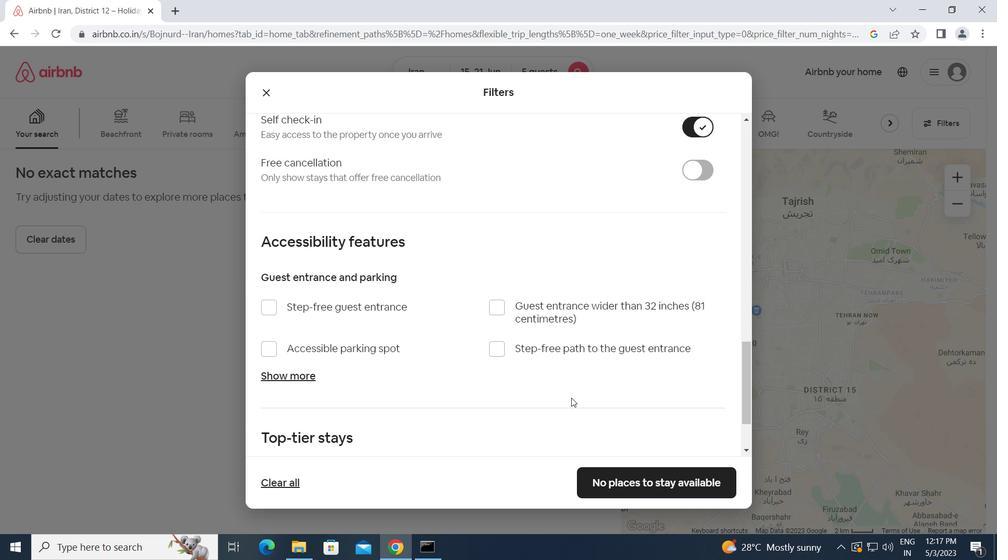 
Action: Mouse scrolled (571, 397) with delta (0, 0)
Screenshot: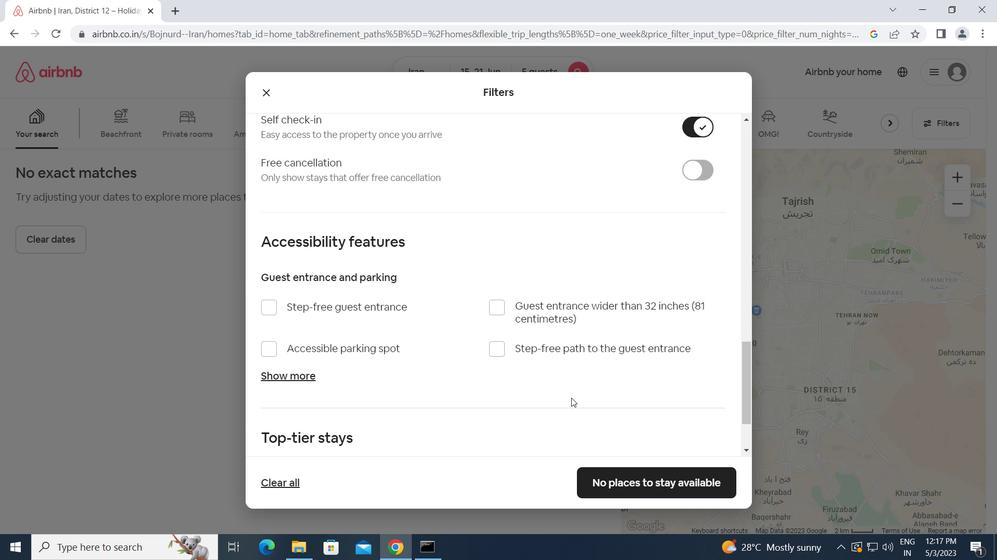 
Action: Mouse scrolled (571, 397) with delta (0, 0)
Screenshot: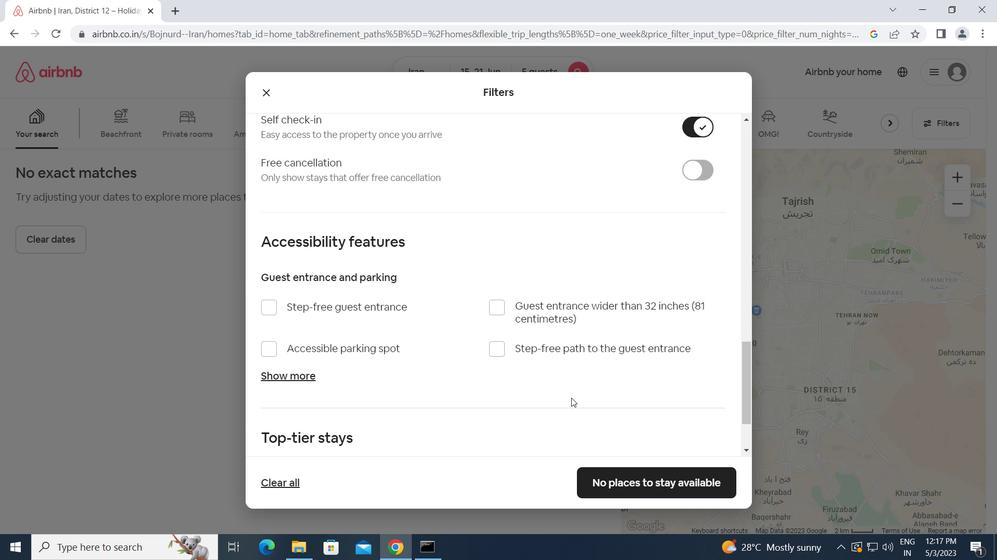 
Action: Mouse scrolled (571, 397) with delta (0, 0)
Screenshot: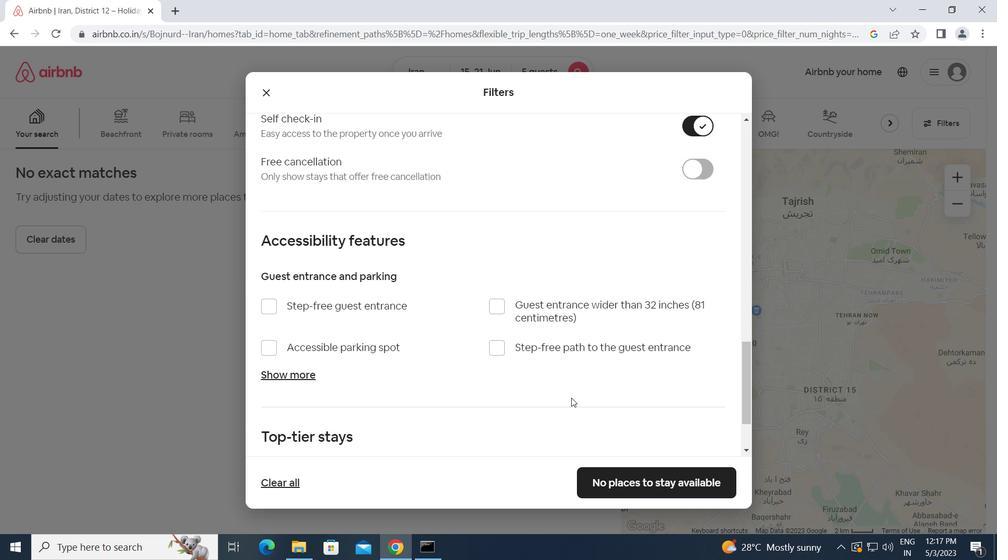 
Action: Mouse scrolled (571, 397) with delta (0, 0)
Screenshot: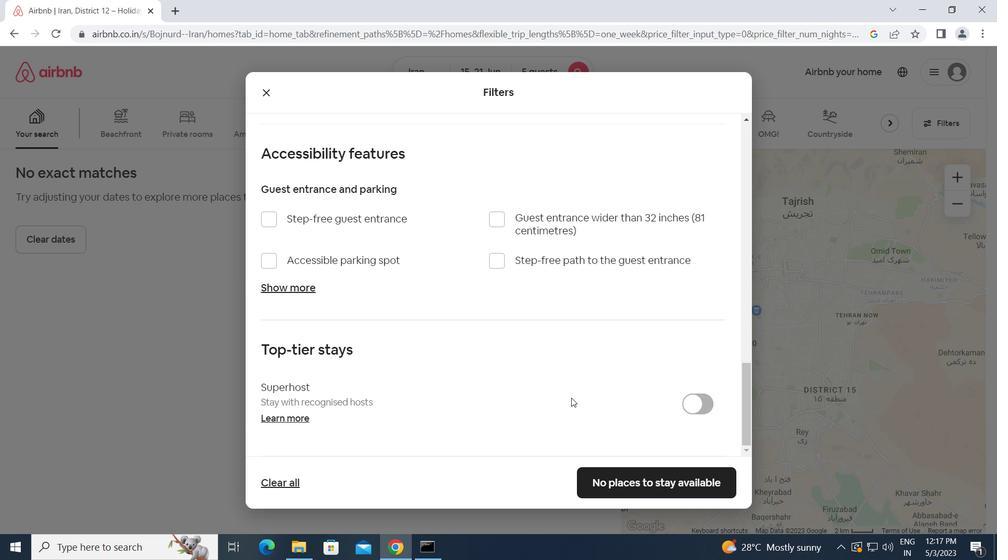 
Action: Mouse scrolled (571, 397) with delta (0, 0)
Screenshot: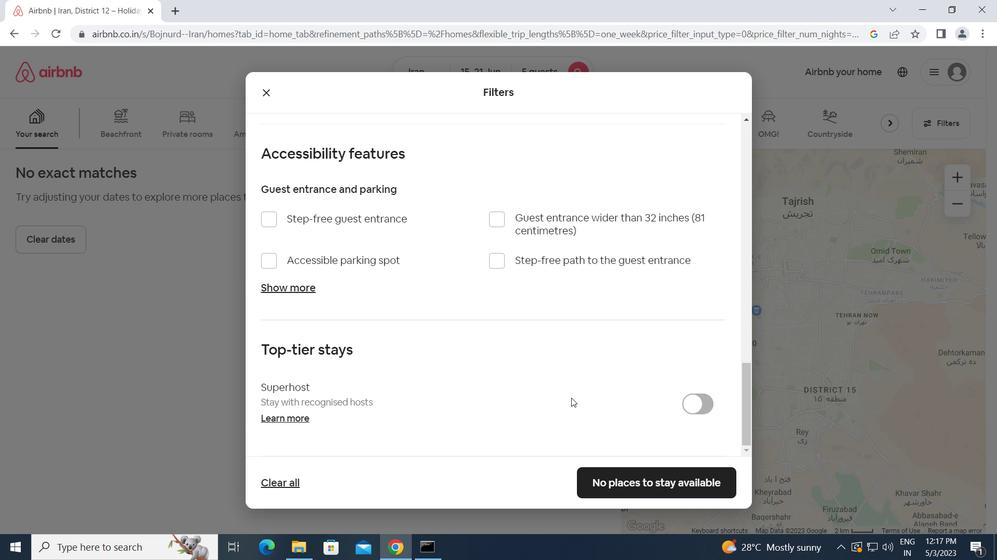 
Action: Mouse moved to (571, 398)
Screenshot: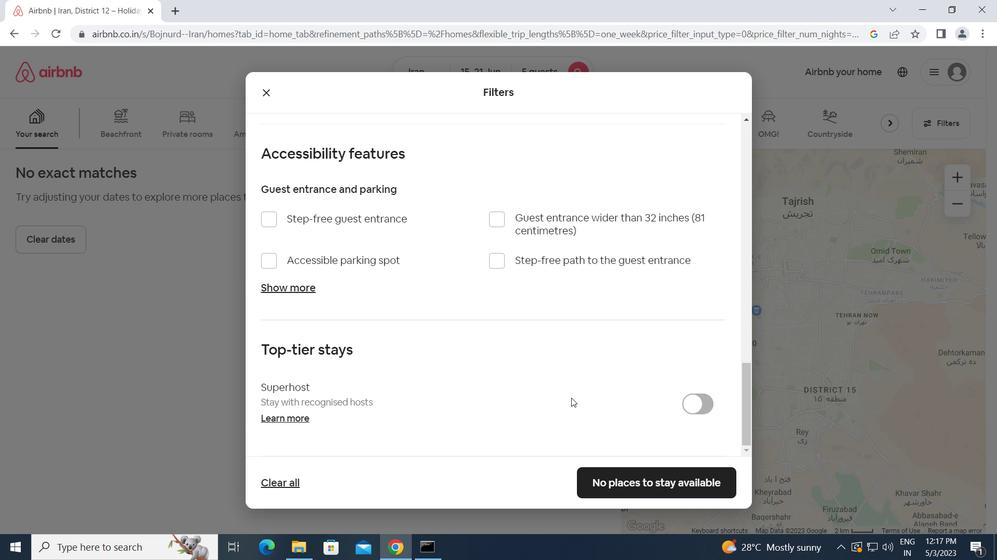 
Action: Mouse scrolled (571, 397) with delta (0, 0)
Screenshot: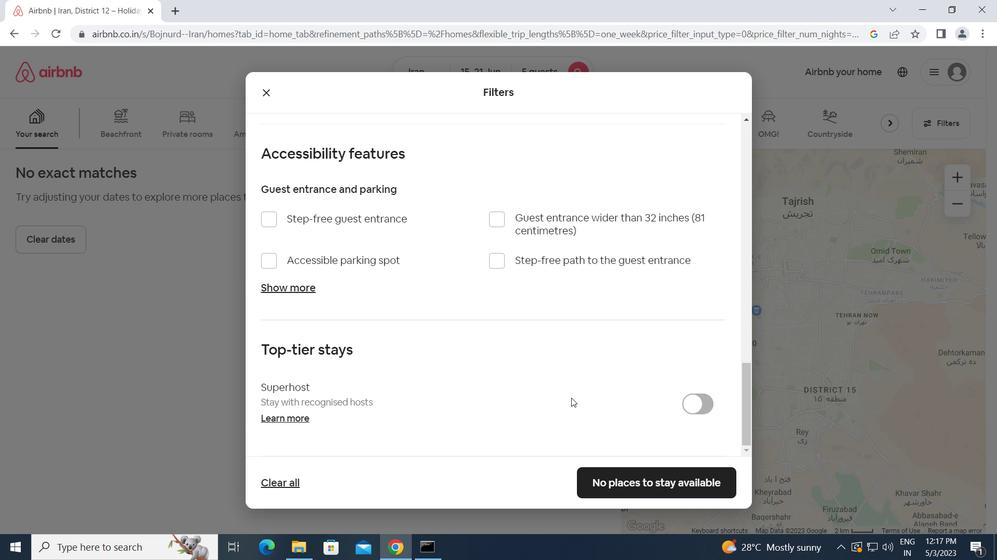 
Action: Mouse moved to (571, 399)
Screenshot: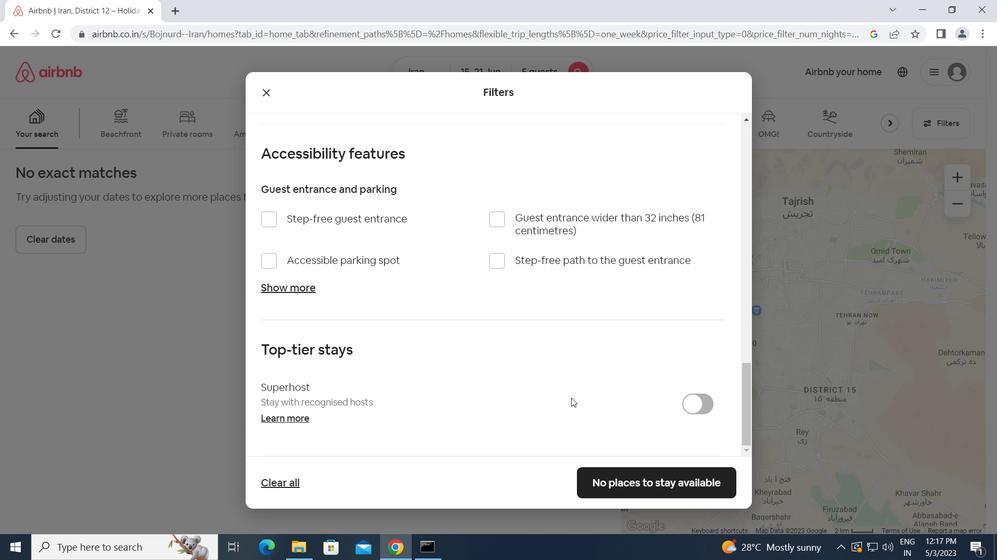 
Action: Mouse scrolled (571, 399) with delta (0, 0)
Screenshot: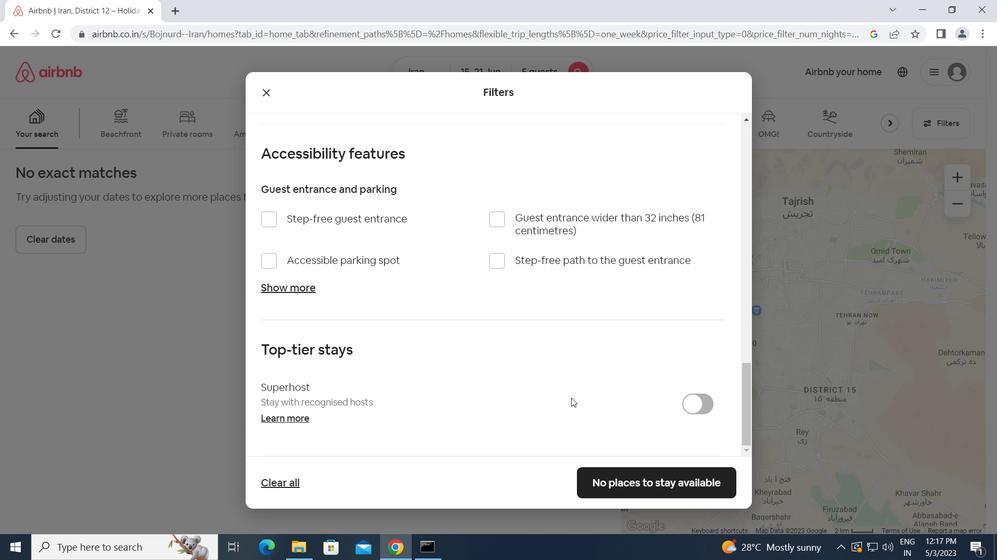 
Action: Mouse moved to (571, 403)
Screenshot: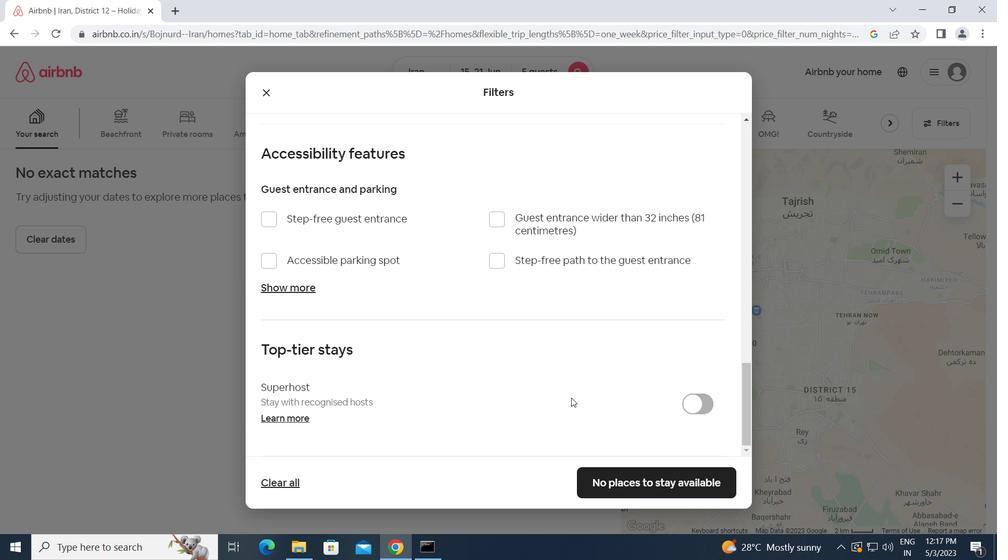 
Action: Mouse scrolled (571, 402) with delta (0, 0)
Screenshot: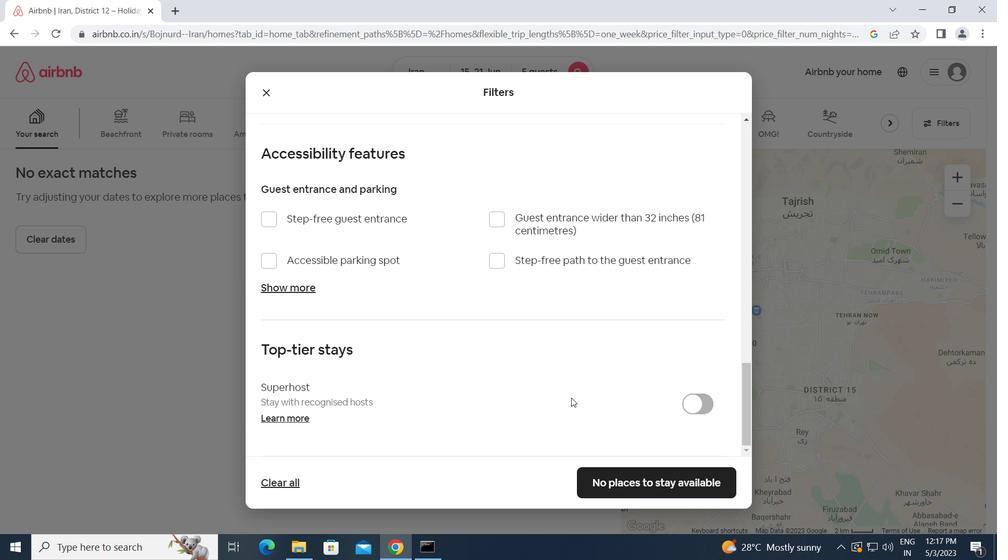 
Action: Mouse moved to (639, 477)
Screenshot: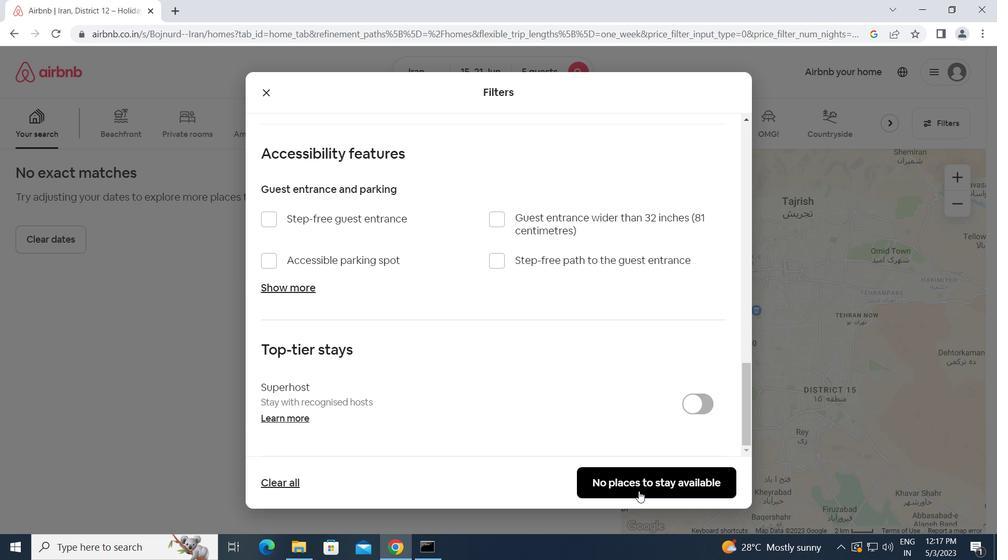 
Action: Mouse pressed left at (639, 477)
Screenshot: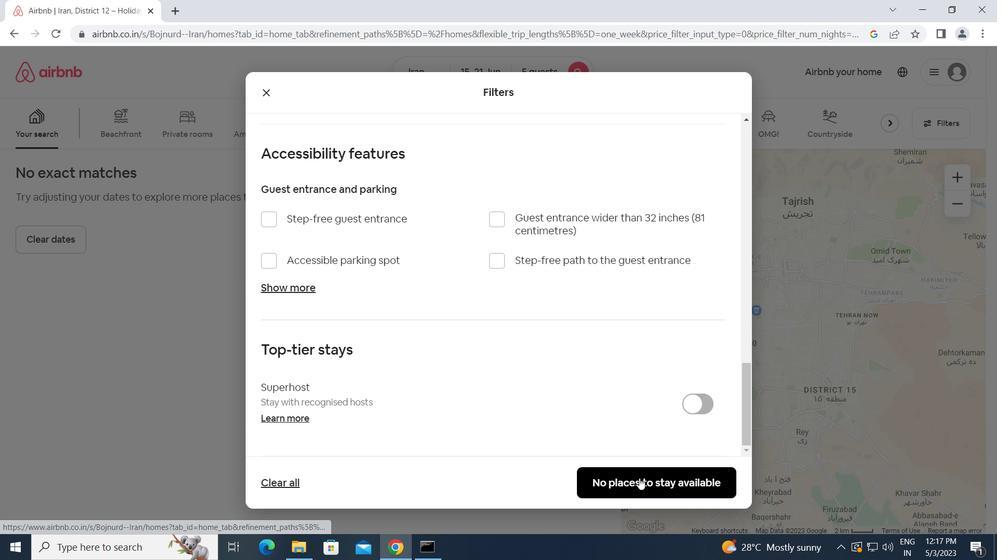 
